 Task: Look for space in Veshnyaki, Russia from 9th July, 2023 to 15th July, 2023 for 7 adults in price range Rs.10000 to Rs.15000. Place can be entire place or shared room with 4 bedrooms having 7 beds and 4 bathrooms. Property type can be house, flat, guest house. Amenities needed are: wifi, TV, free parkinig on premises, gym, breakfast. Booking option can be shelf check-in. Required host language is English.
Action: Mouse moved to (471, 97)
Screenshot: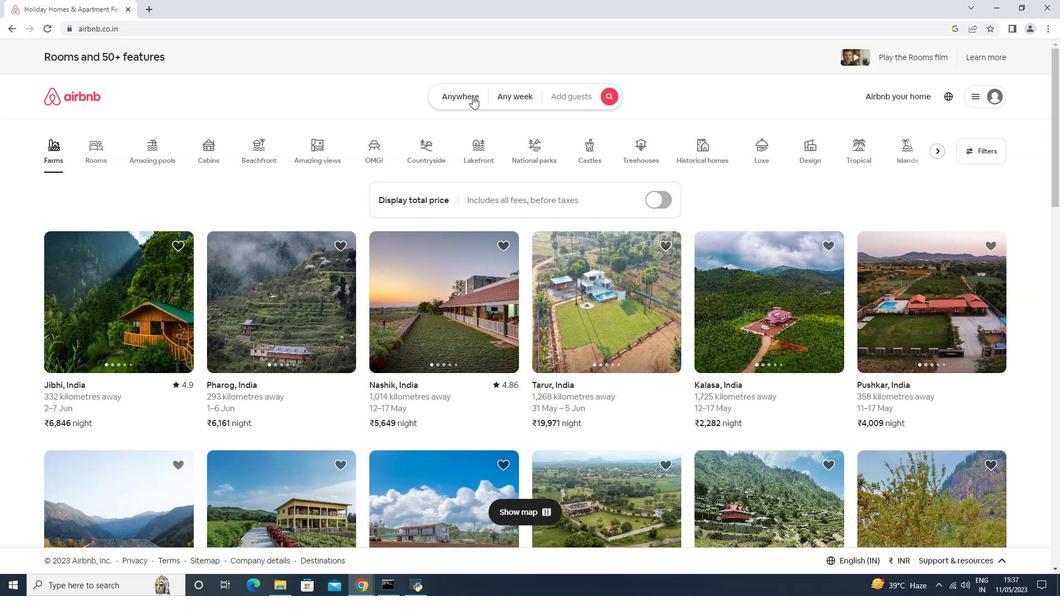 
Action: Mouse pressed left at (470, 98)
Screenshot: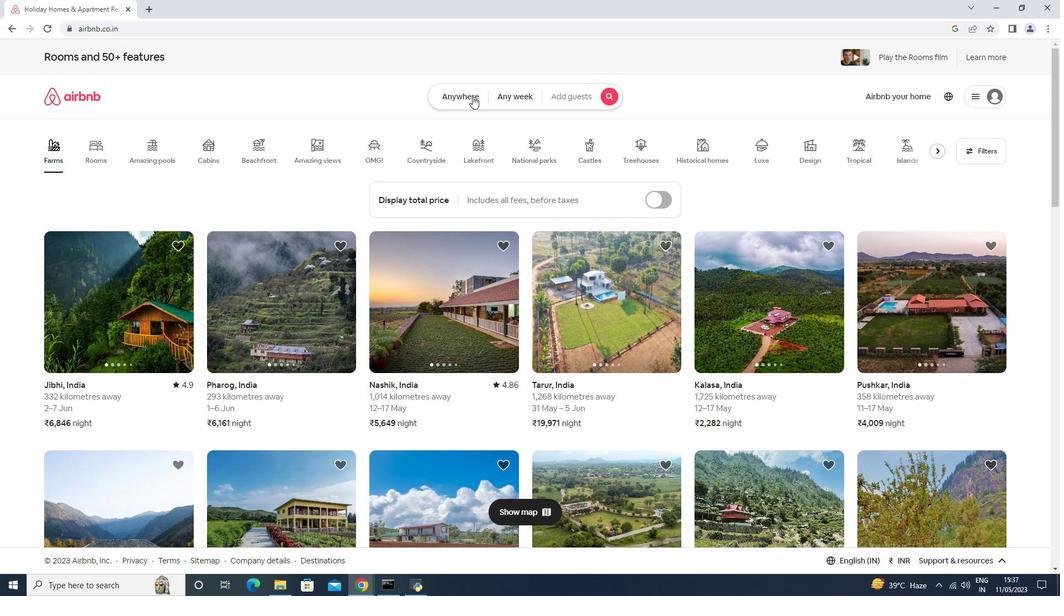 
Action: Mouse moved to (397, 137)
Screenshot: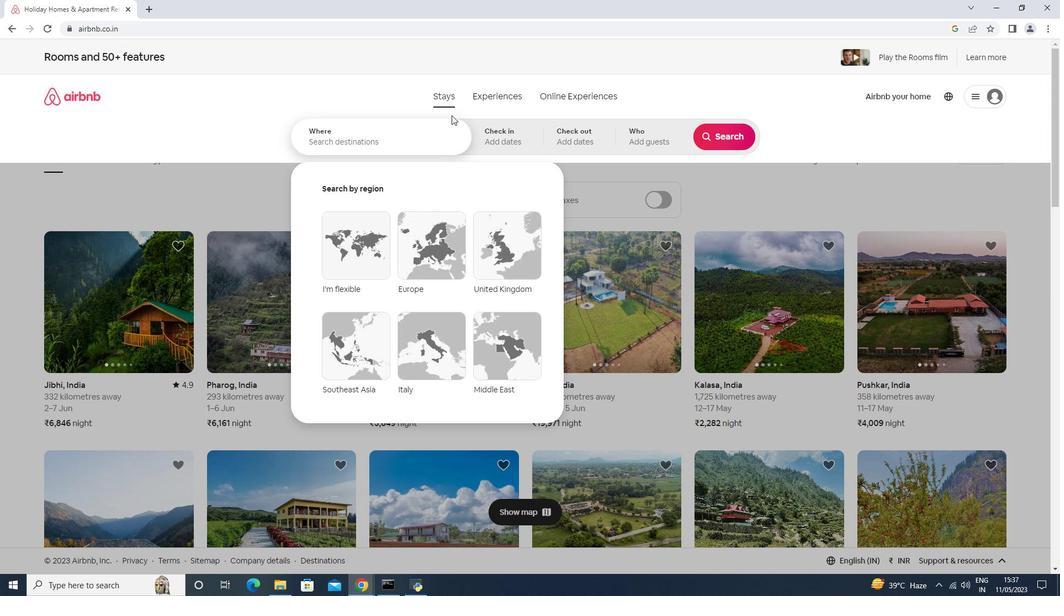 
Action: Mouse pressed left at (397, 137)
Screenshot: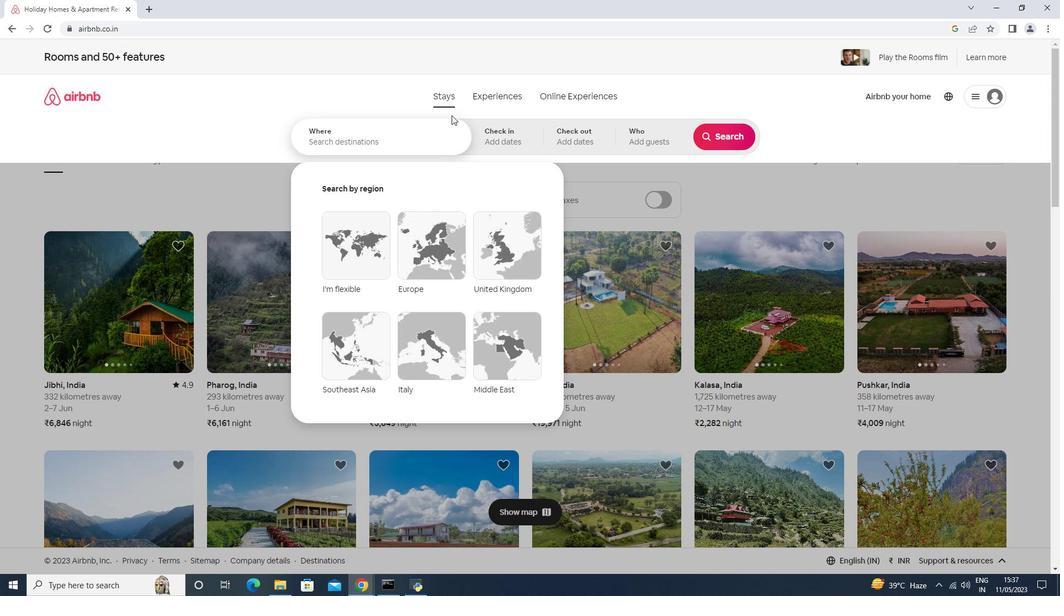 
Action: Key pressed <Key.shift><Key.shift><Key.shift><Key.shift><Key.shift><Key.shift><Key.shift><Key.shift><Key.shift><Key.shift><Key.shift><Key.shift><Key.shift>Veshnyaki,<Key.shift><Key.shift>Russia
Screenshot: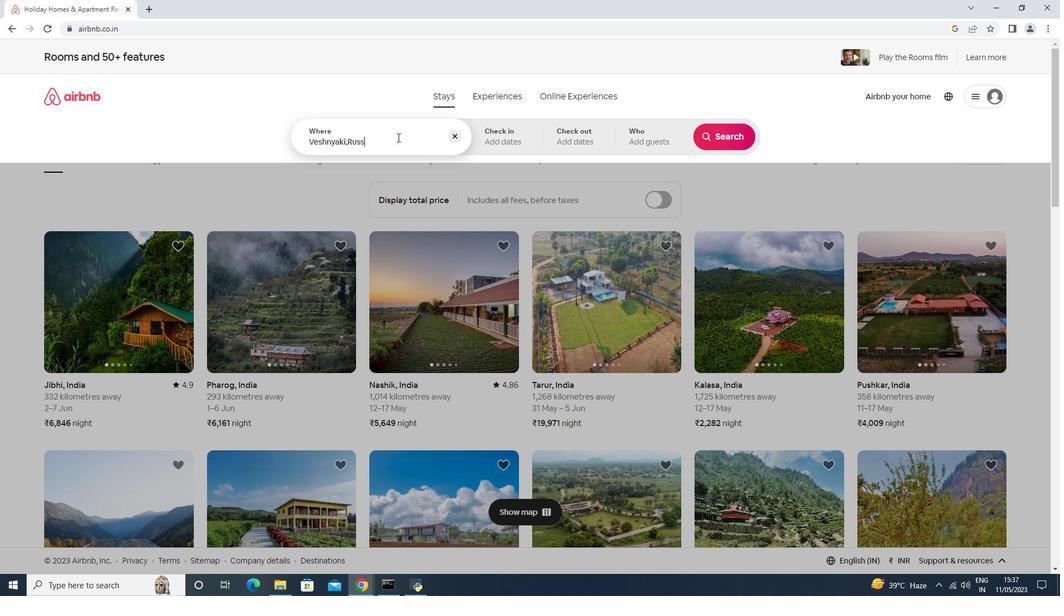 
Action: Mouse moved to (500, 138)
Screenshot: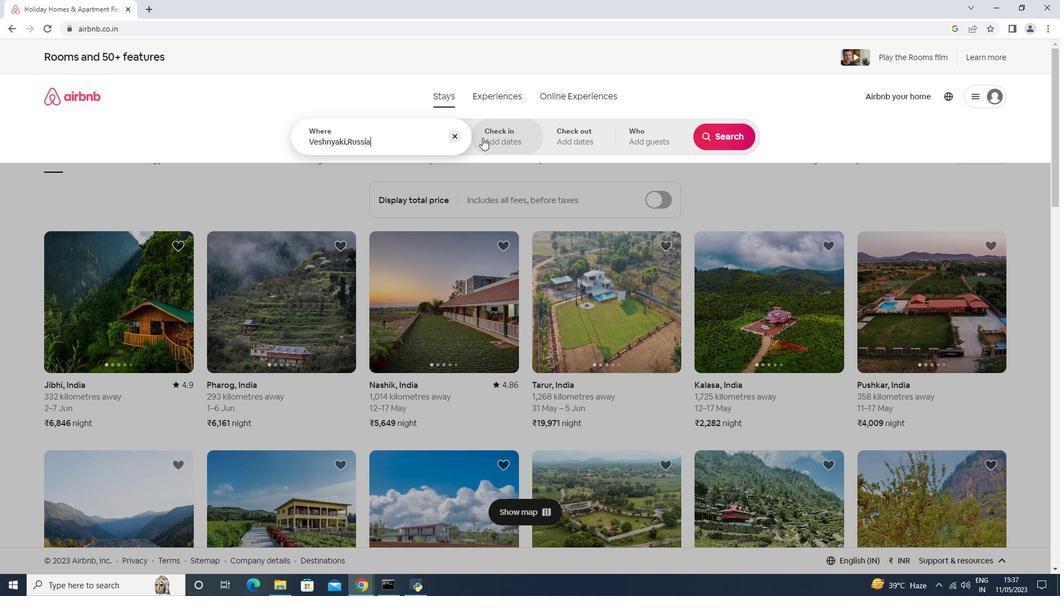 
Action: Mouse pressed left at (500, 138)
Screenshot: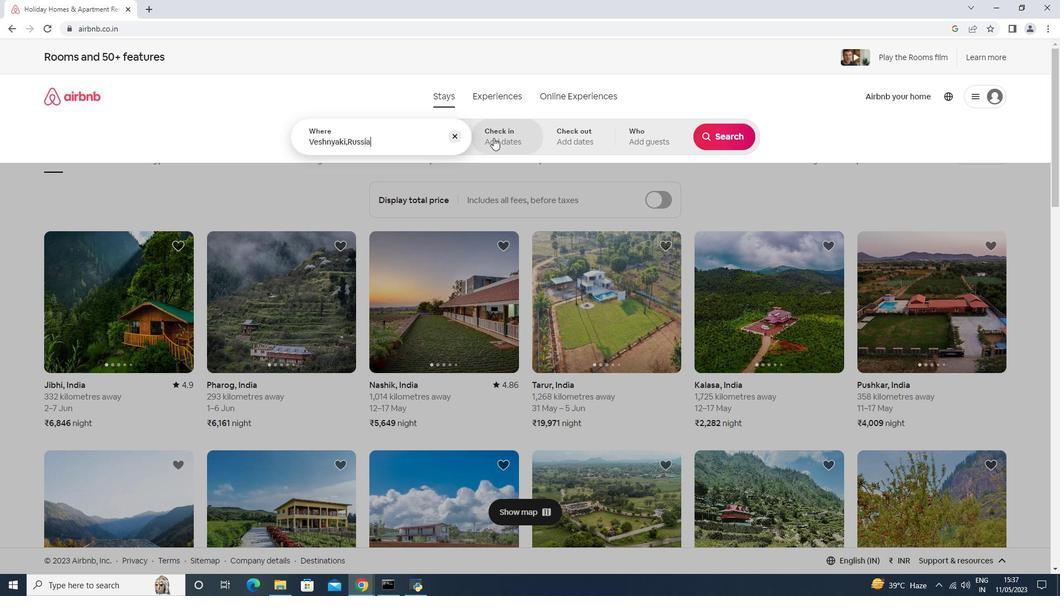 
Action: Mouse moved to (724, 224)
Screenshot: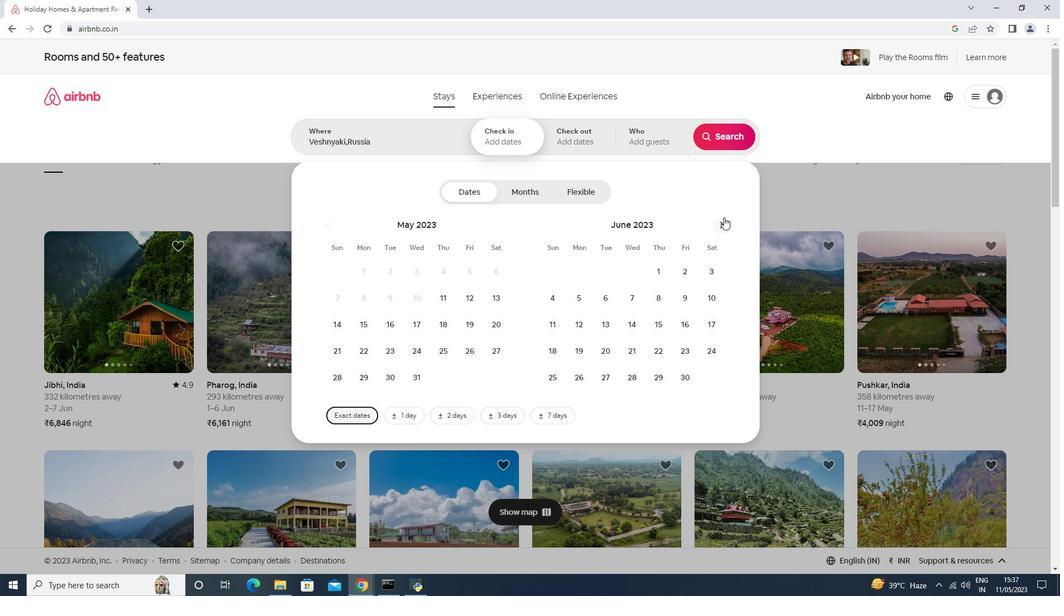 
Action: Mouse pressed left at (724, 224)
Screenshot: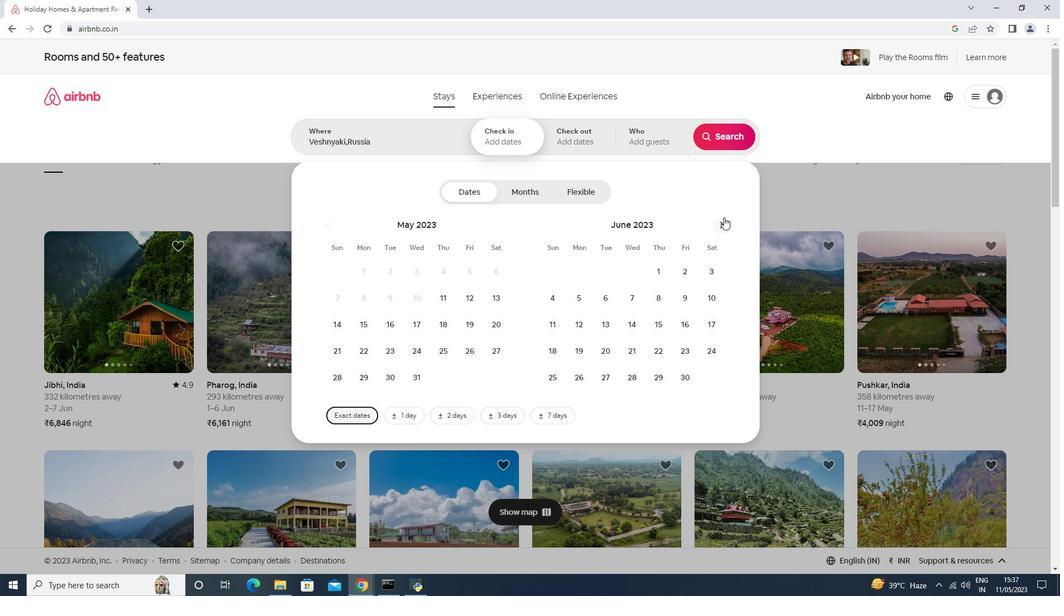 
Action: Mouse moved to (562, 327)
Screenshot: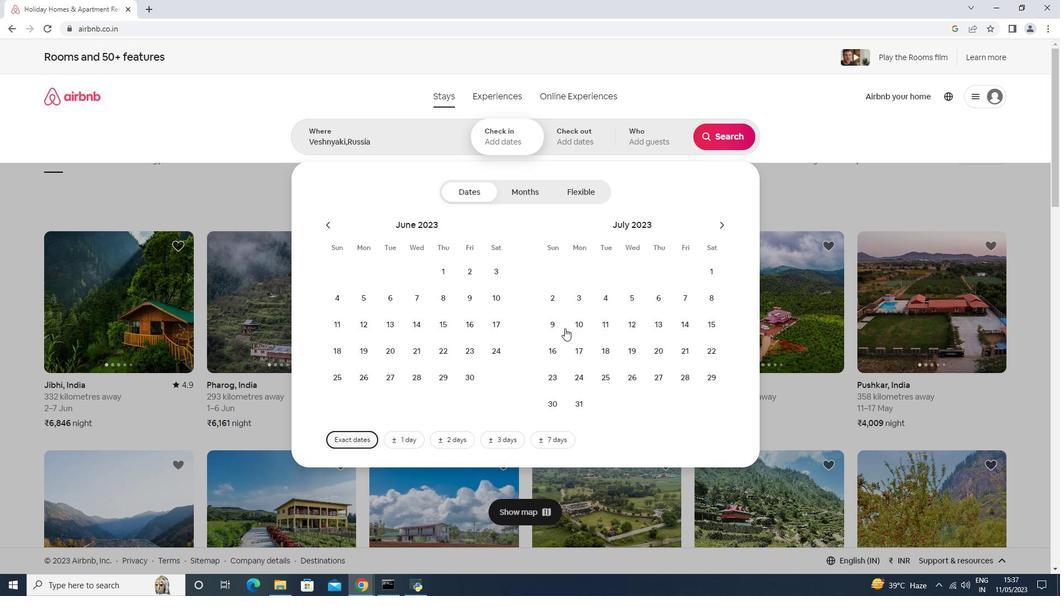 
Action: Mouse pressed left at (562, 327)
Screenshot: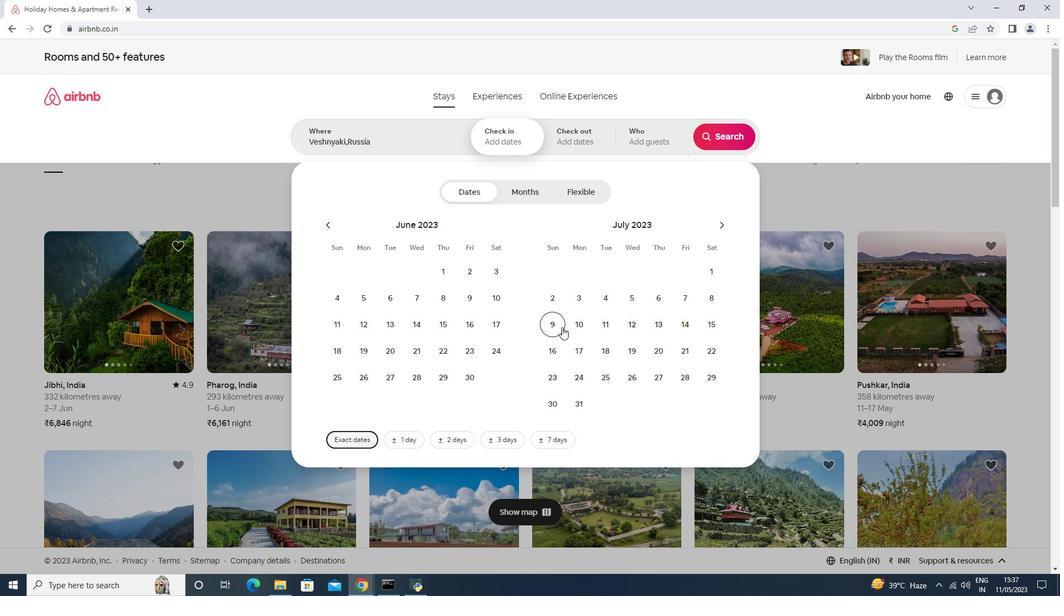 
Action: Mouse moved to (706, 330)
Screenshot: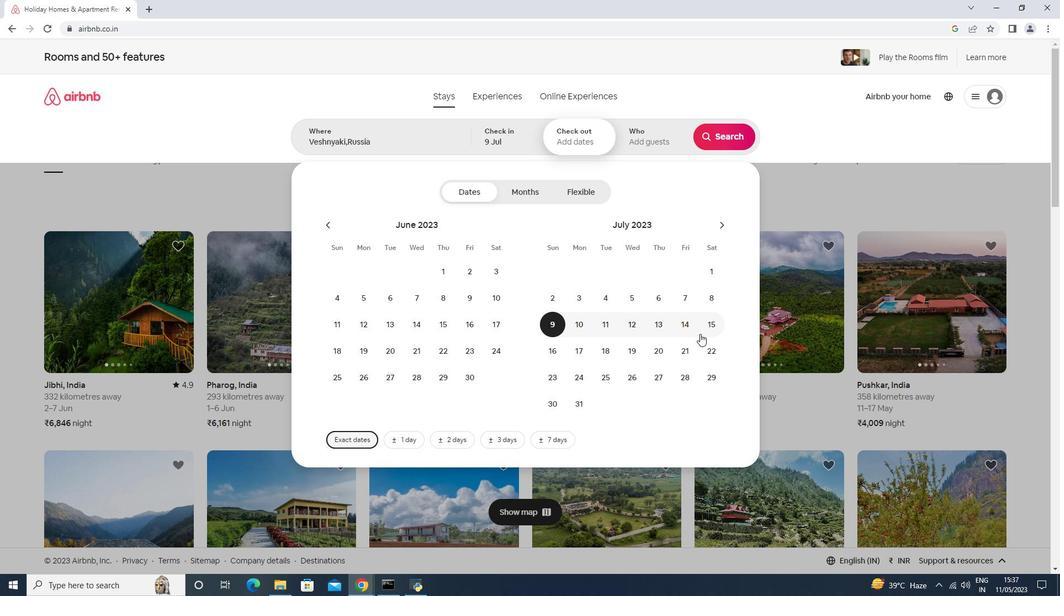 
Action: Mouse pressed left at (706, 330)
Screenshot: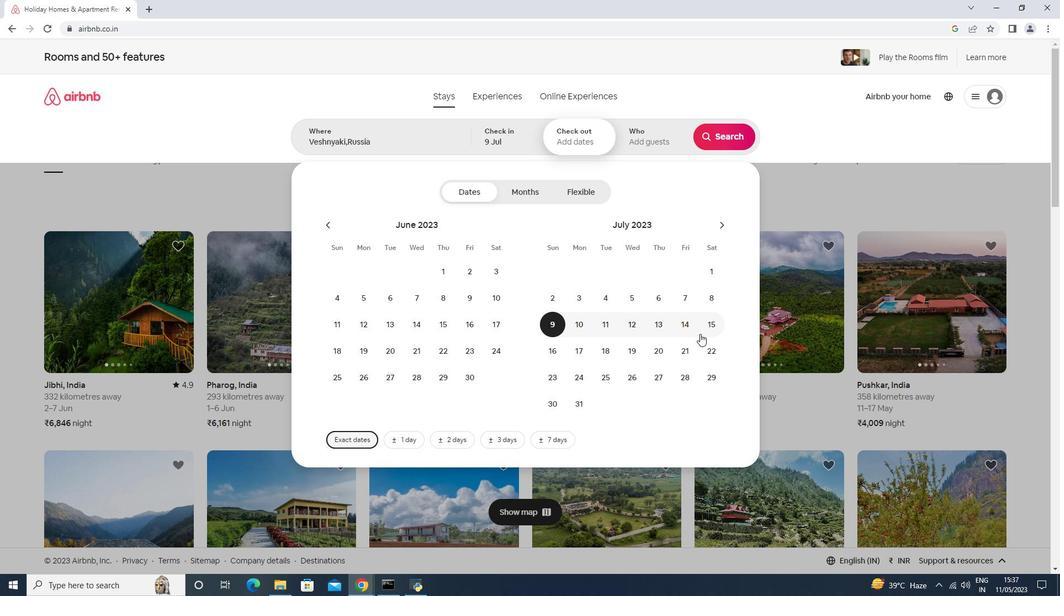 
Action: Mouse moved to (724, 127)
Screenshot: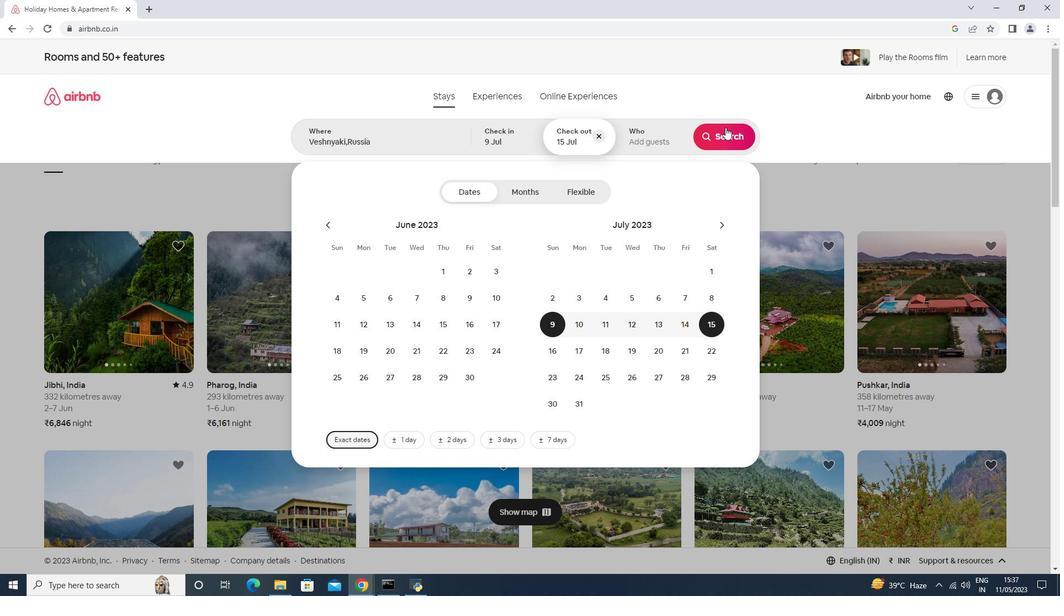
Action: Mouse pressed left at (724, 127)
Screenshot: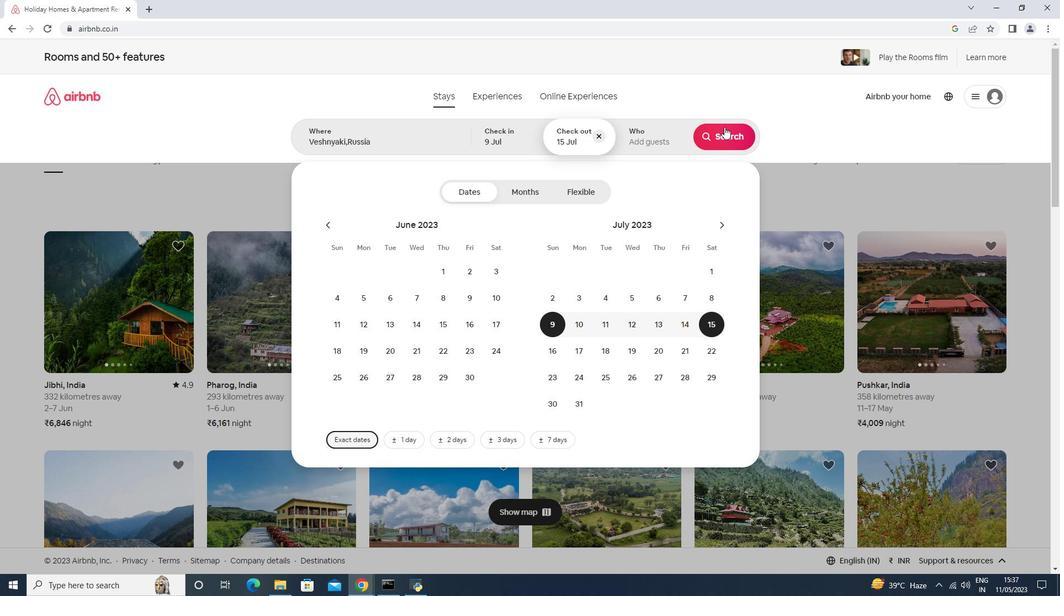 
Action: Mouse moved to (564, 61)
Screenshot: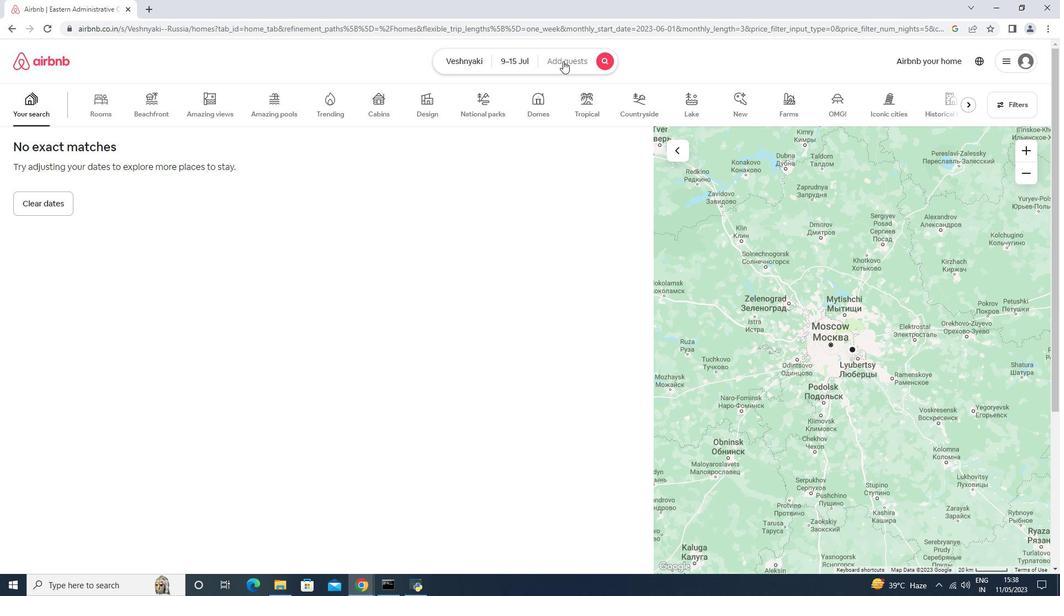 
Action: Mouse pressed left at (564, 61)
Screenshot: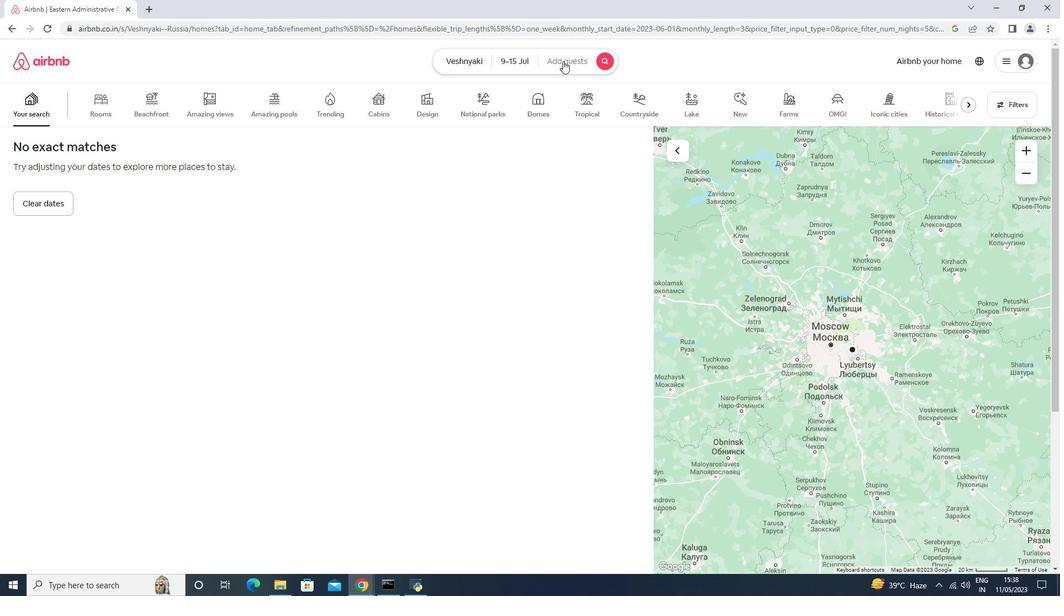 
Action: Mouse moved to (723, 159)
Screenshot: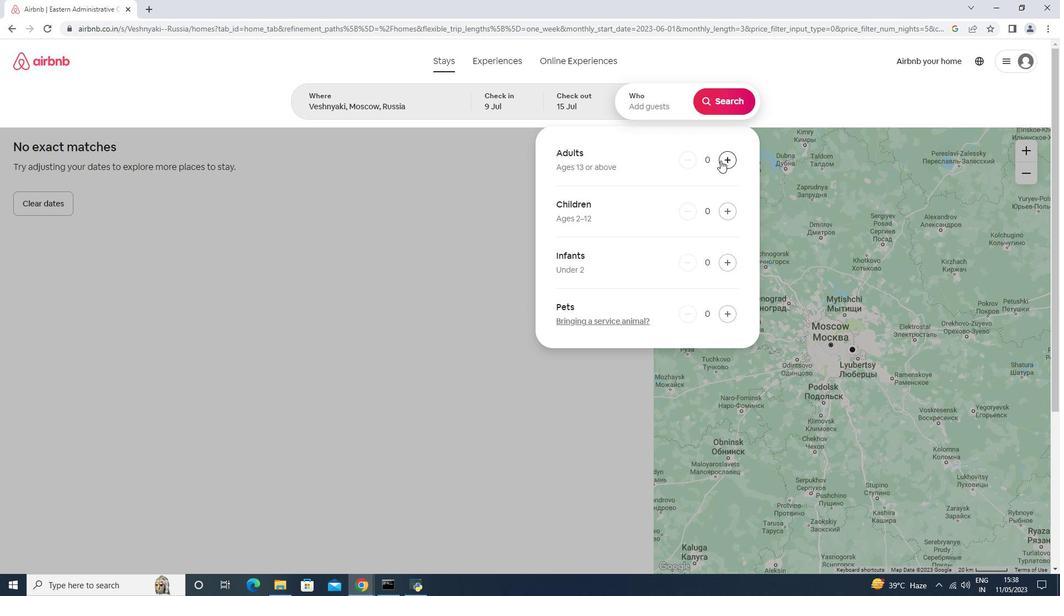 
Action: Mouse pressed left at (723, 159)
Screenshot: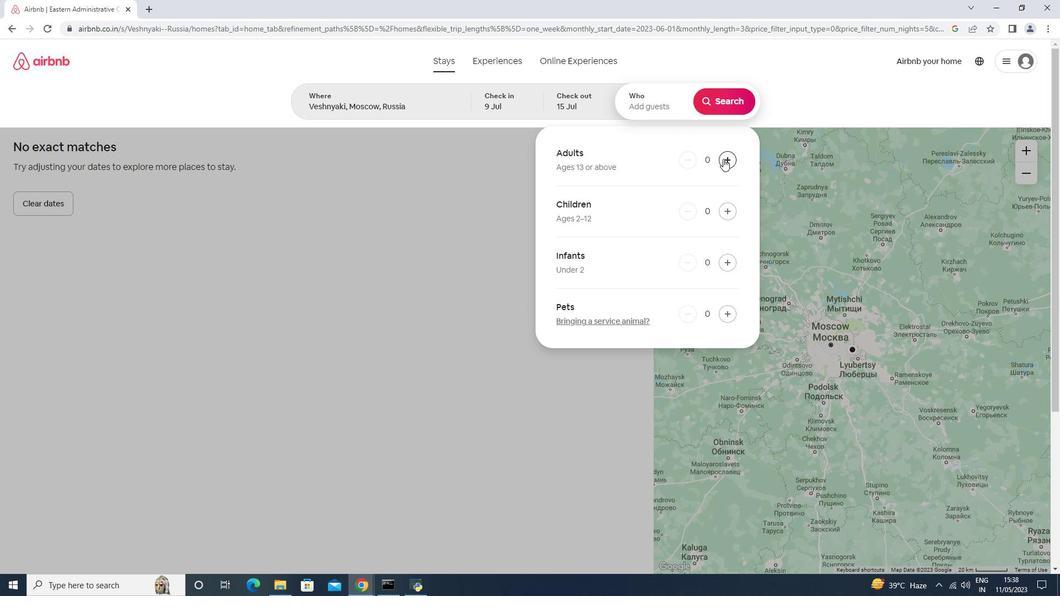 
Action: Mouse pressed left at (723, 159)
Screenshot: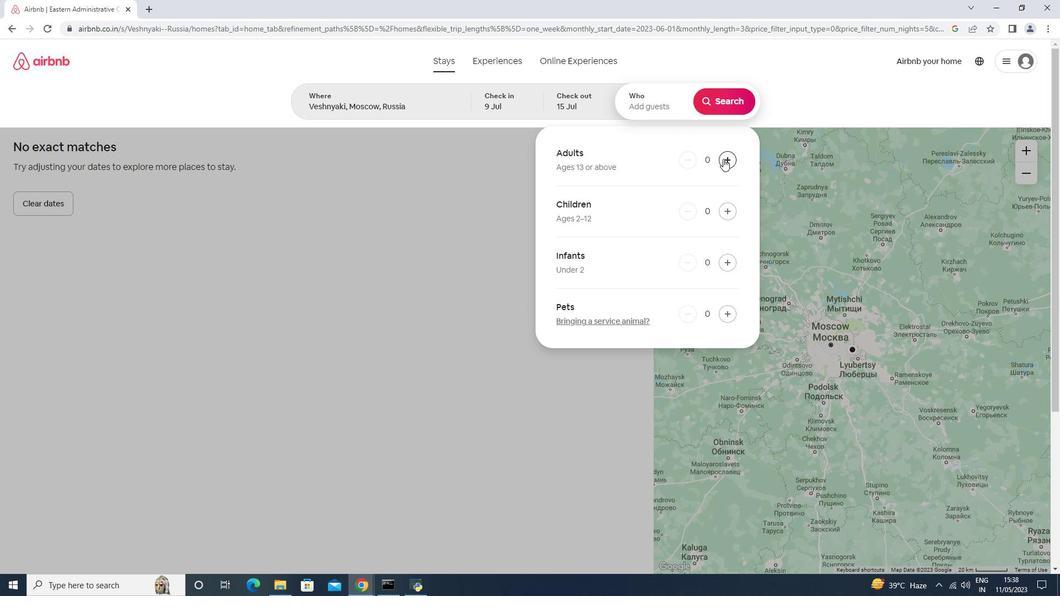
Action: Mouse pressed left at (723, 159)
Screenshot: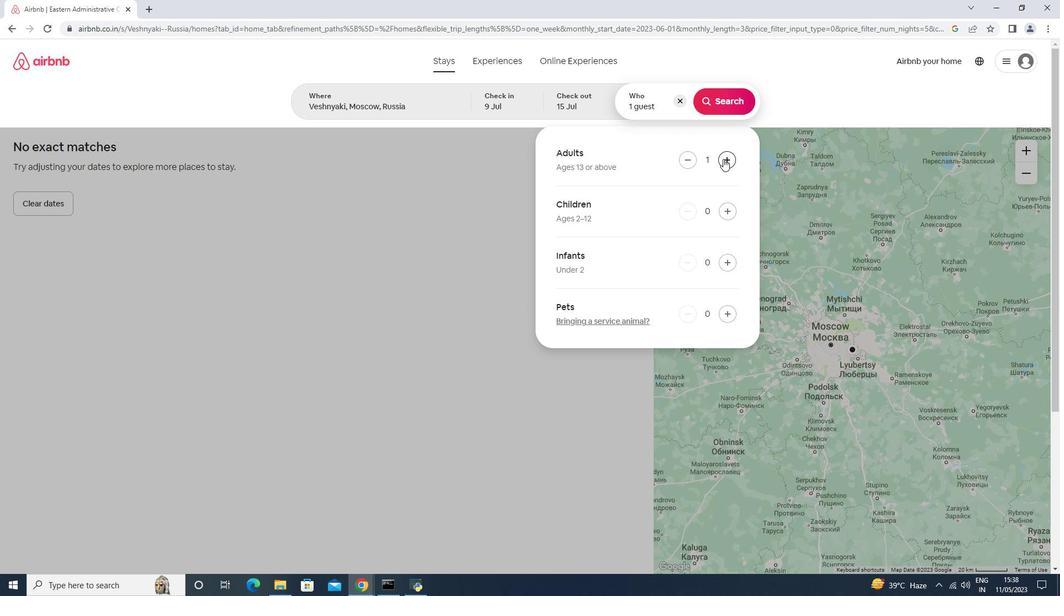 
Action: Mouse pressed left at (723, 159)
Screenshot: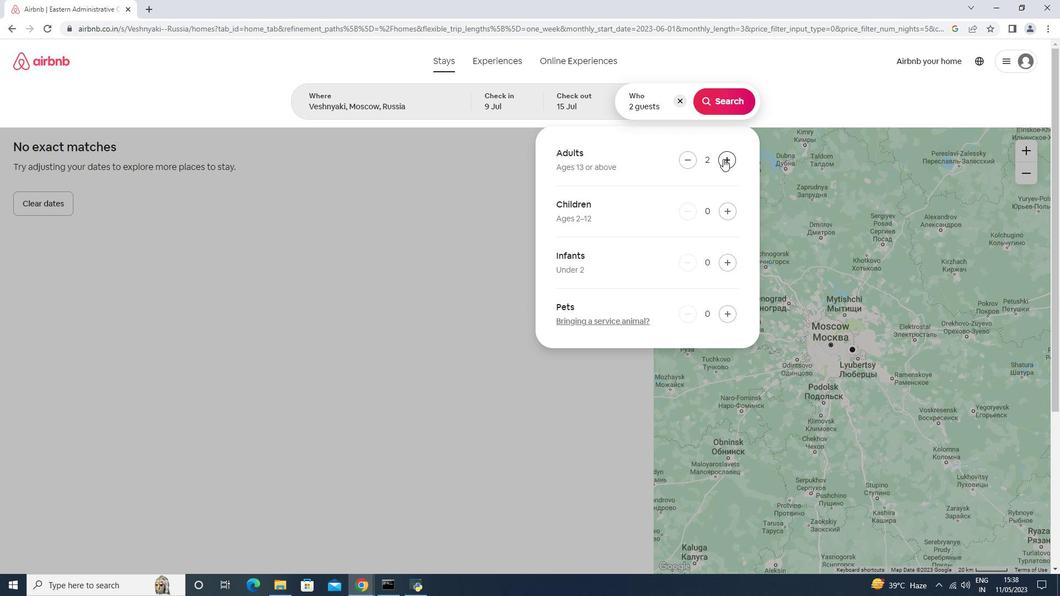 
Action: Mouse pressed left at (723, 159)
Screenshot: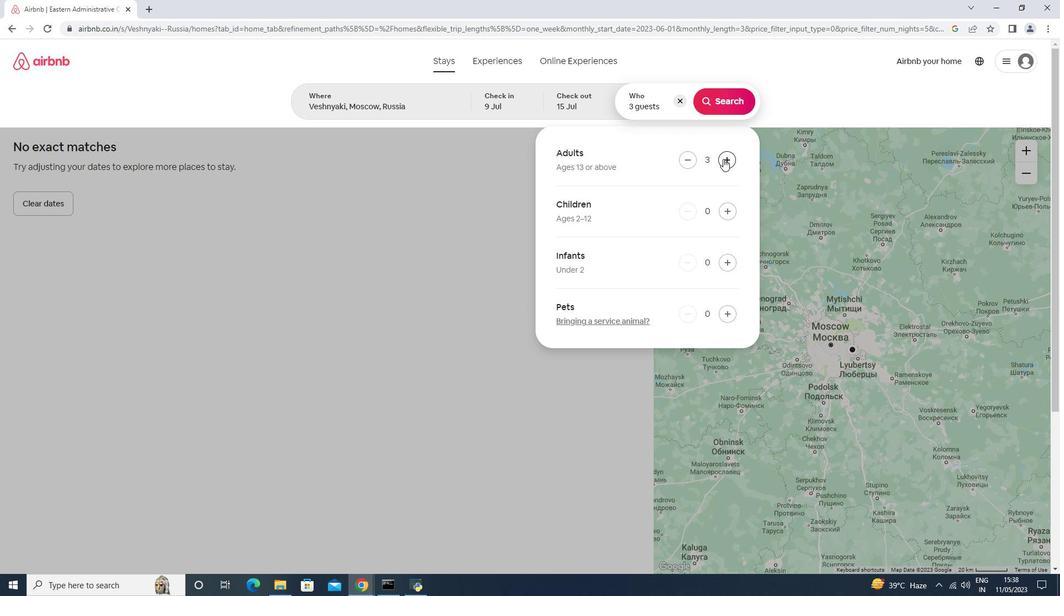 
Action: Mouse pressed left at (723, 159)
Screenshot: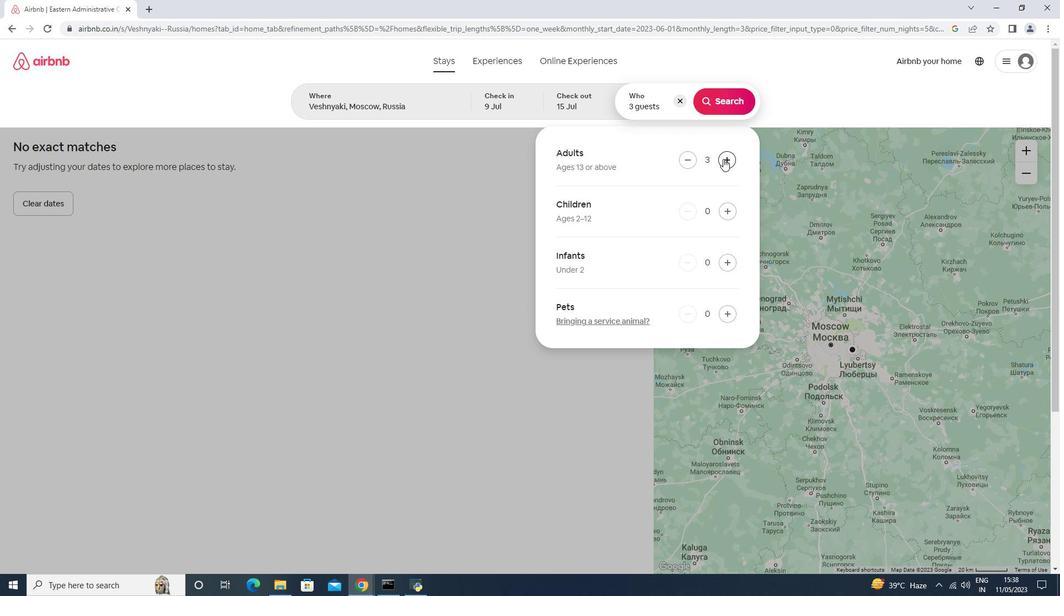 
Action: Mouse pressed left at (723, 159)
Screenshot: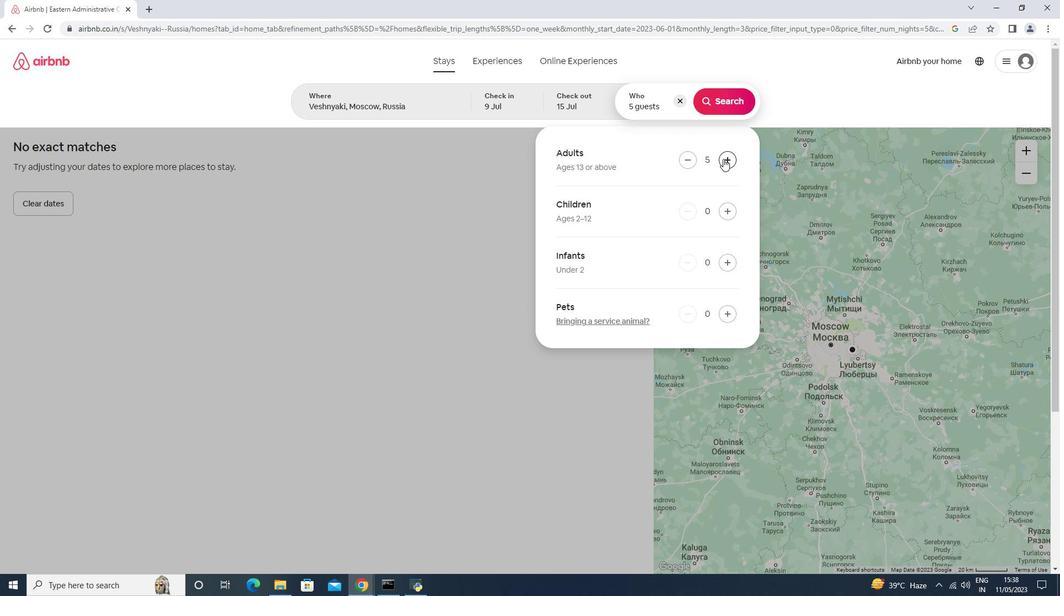 
Action: Mouse moved to (729, 104)
Screenshot: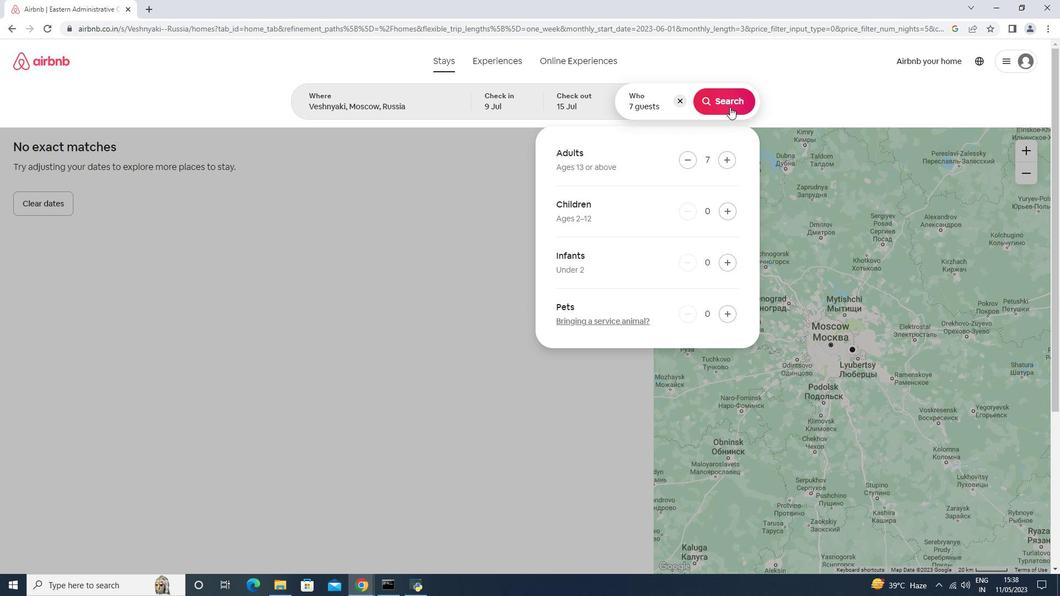 
Action: Mouse pressed left at (729, 104)
Screenshot: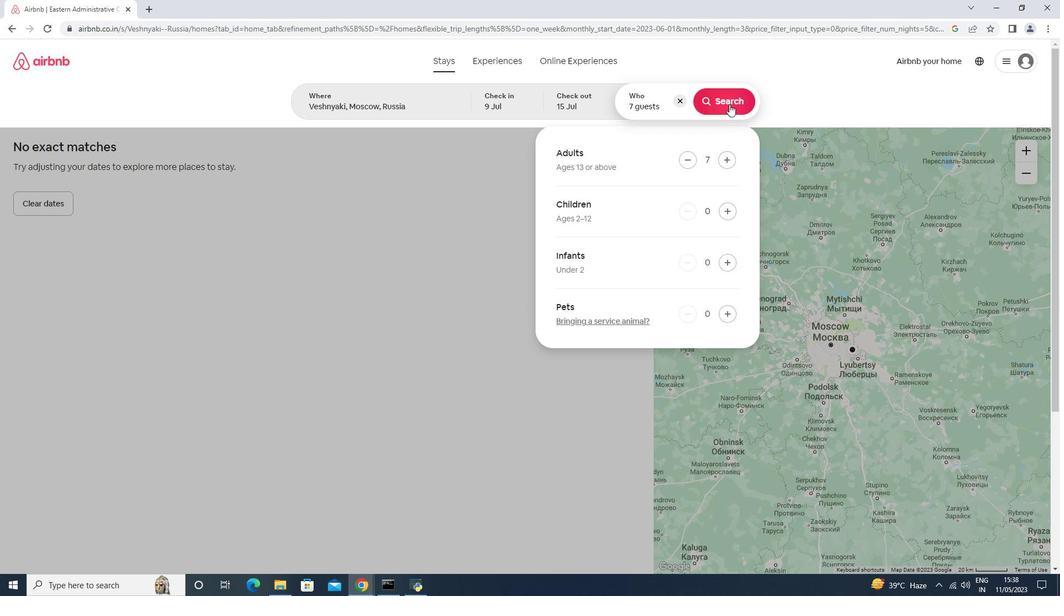 
Action: Mouse moved to (1002, 103)
Screenshot: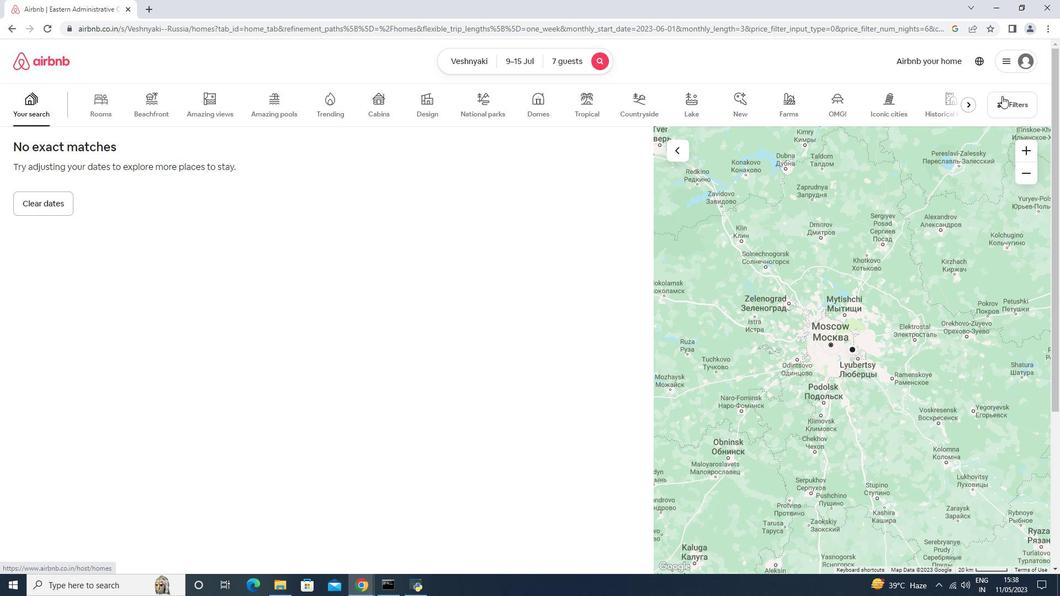 
Action: Mouse pressed left at (1002, 103)
Screenshot: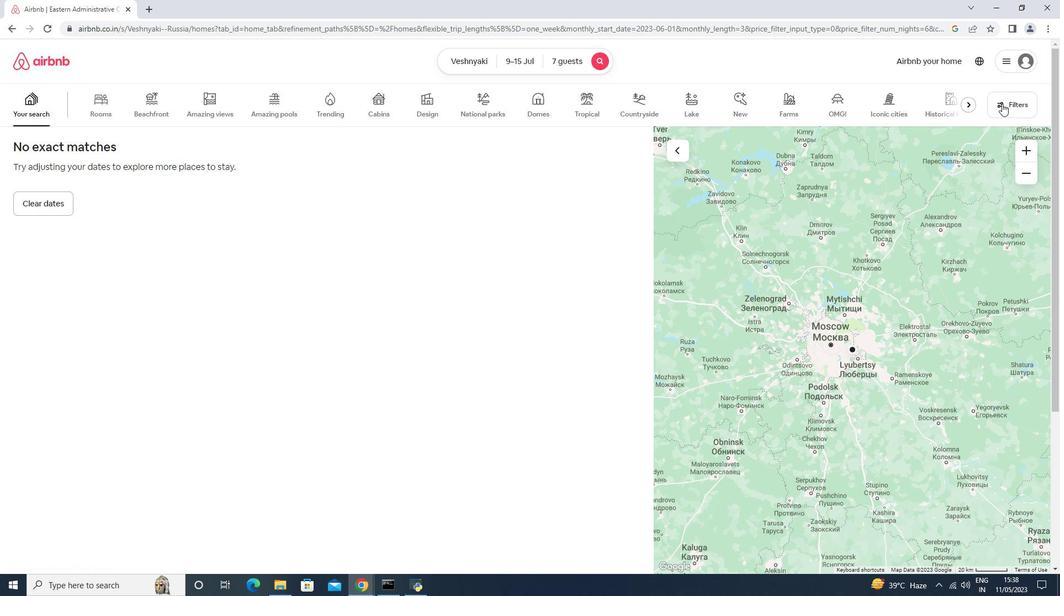 
Action: Mouse moved to (487, 376)
Screenshot: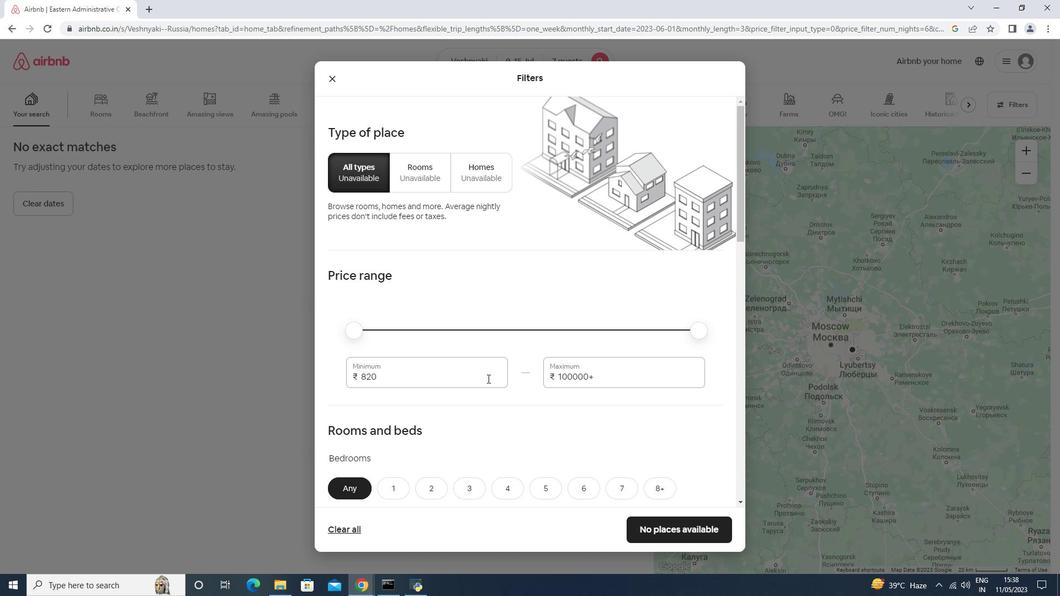 
Action: Mouse pressed left at (487, 376)
Screenshot: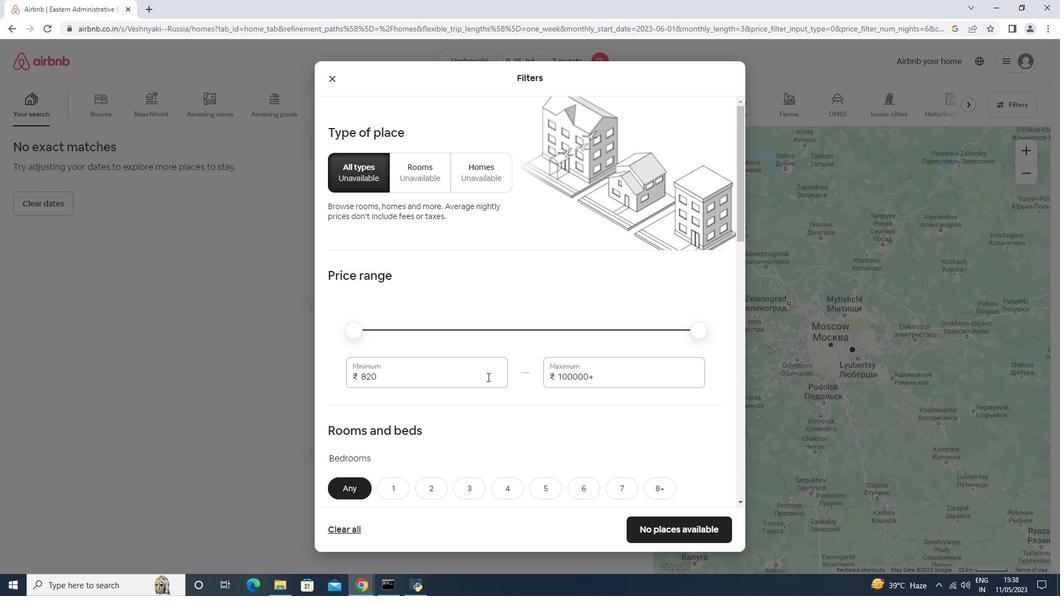 
Action: Mouse moved to (487, 371)
Screenshot: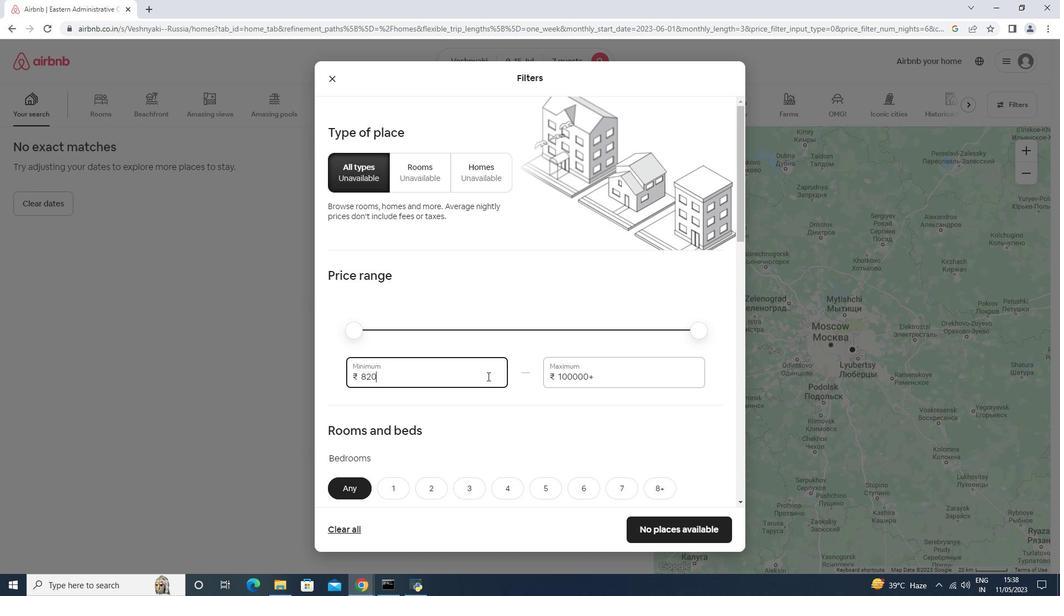 
Action: Key pressed <Key.backspace><Key.backspace><Key.backspace><Key.backspace><Key.backspace><Key.backspace><Key.backspace><Key.backspace><Key.backspace><Key.backspace><Key.backspace><Key.backspace>
Screenshot: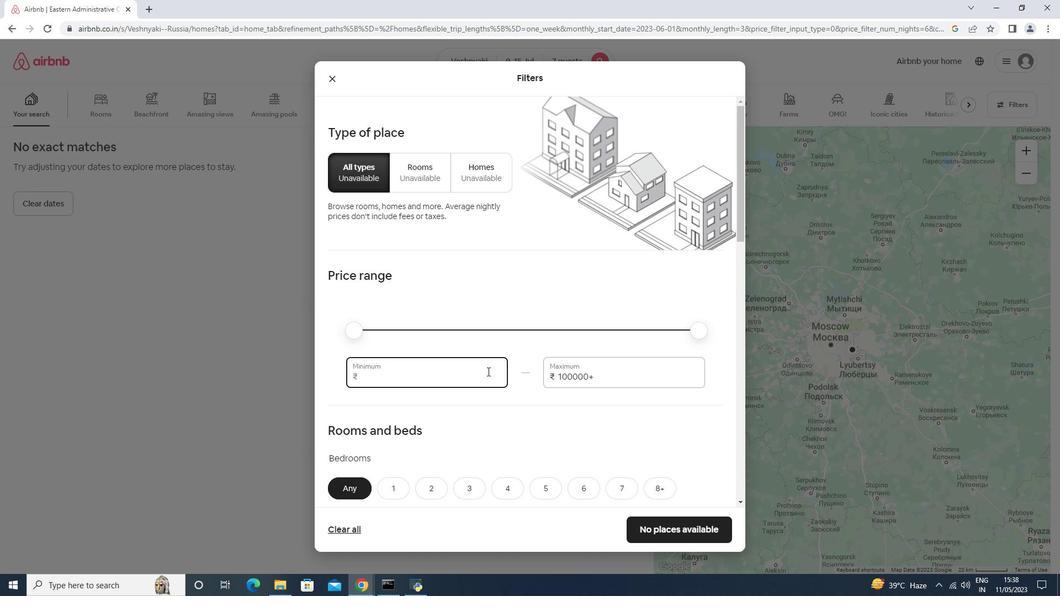 
Action: Mouse moved to (487, 371)
Screenshot: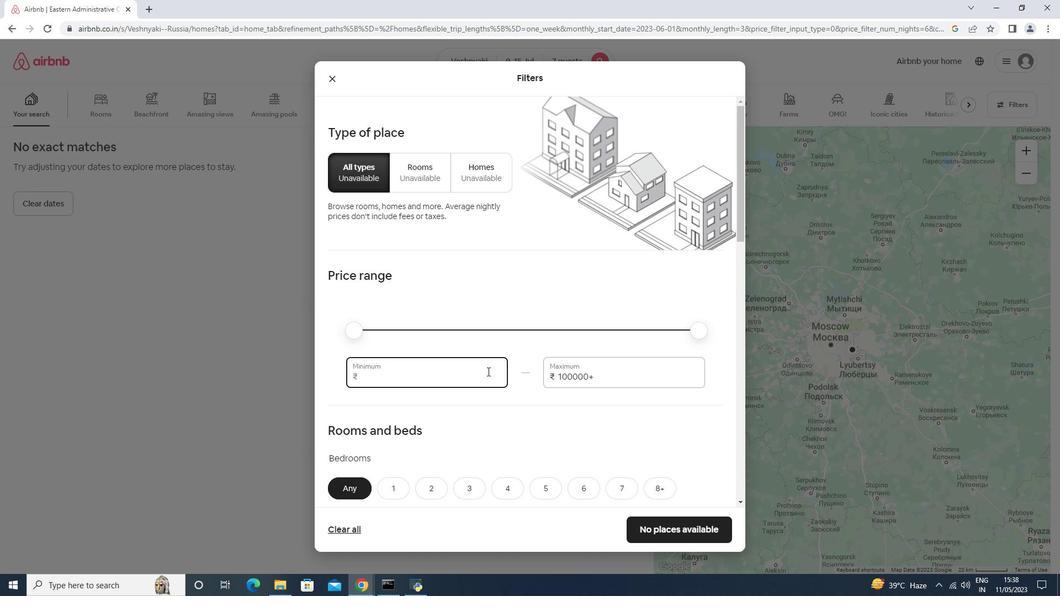 
Action: Key pressed 100<Key.backspace><Key.tab>15000
Screenshot: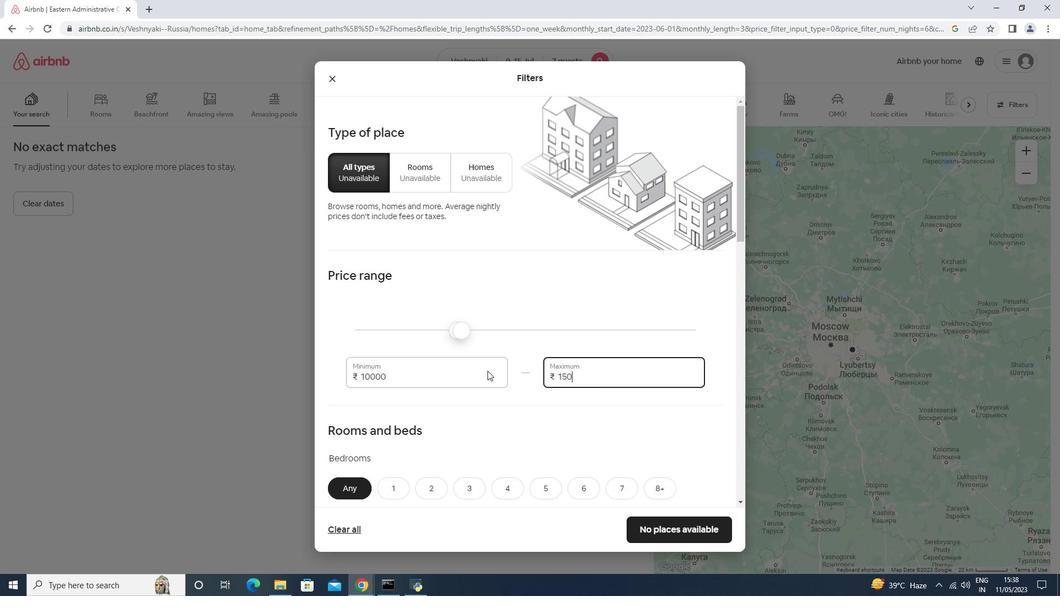 
Action: Mouse moved to (485, 373)
Screenshot: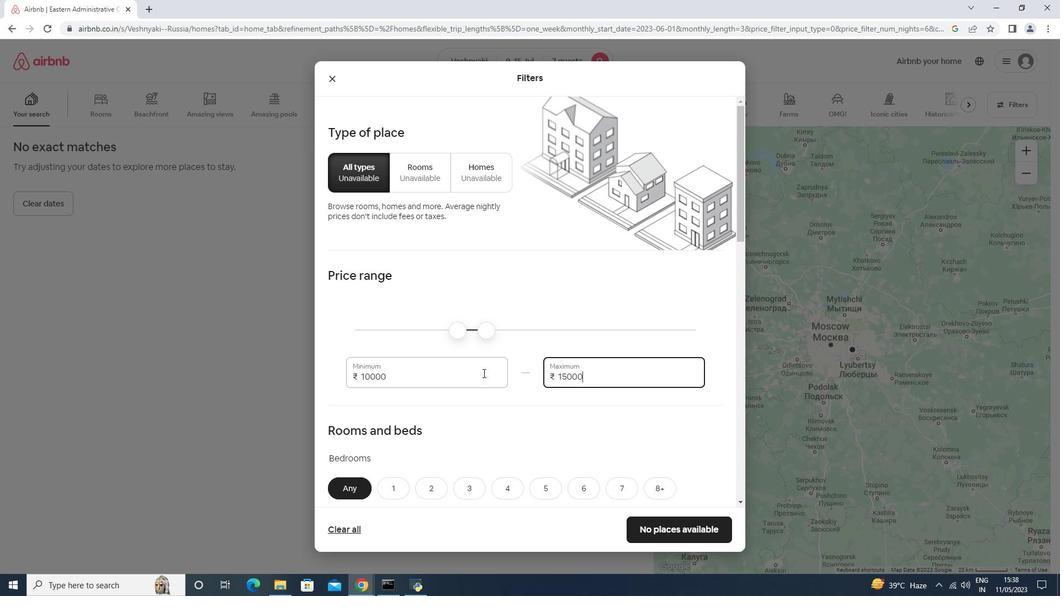 
Action: Mouse scrolled (485, 372) with delta (0, 0)
Screenshot: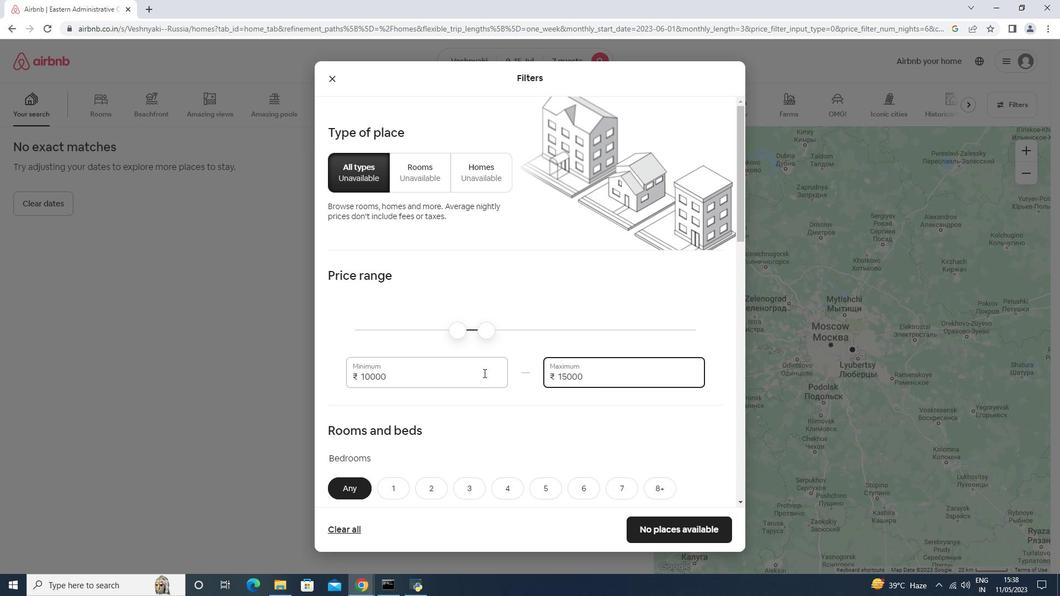 
Action: Mouse moved to (485, 373)
Screenshot: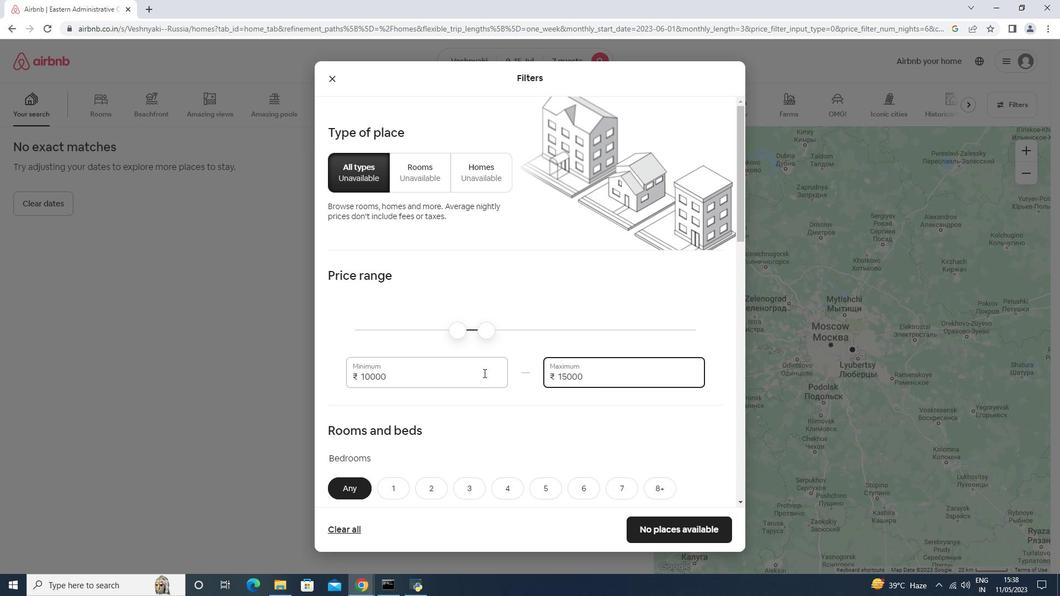 
Action: Mouse scrolled (485, 372) with delta (0, 0)
Screenshot: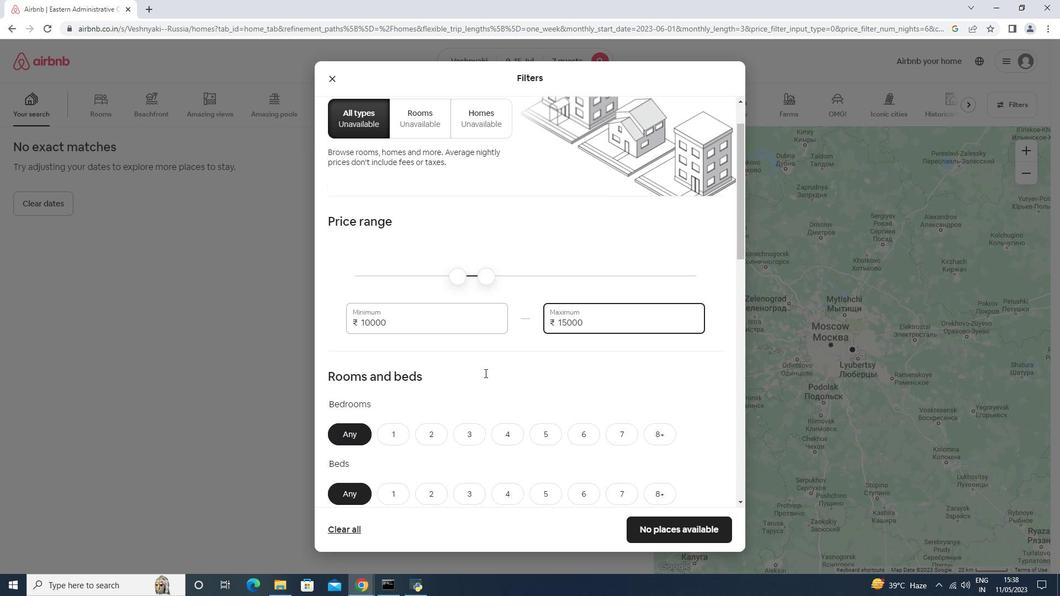 
Action: Mouse scrolled (485, 372) with delta (0, 0)
Screenshot: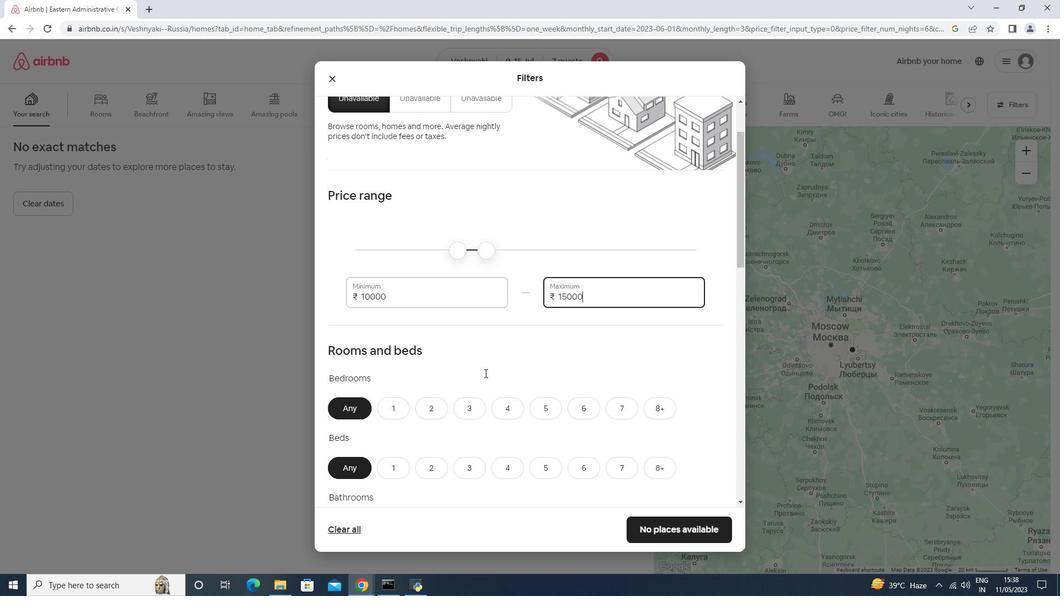 
Action: Mouse moved to (508, 329)
Screenshot: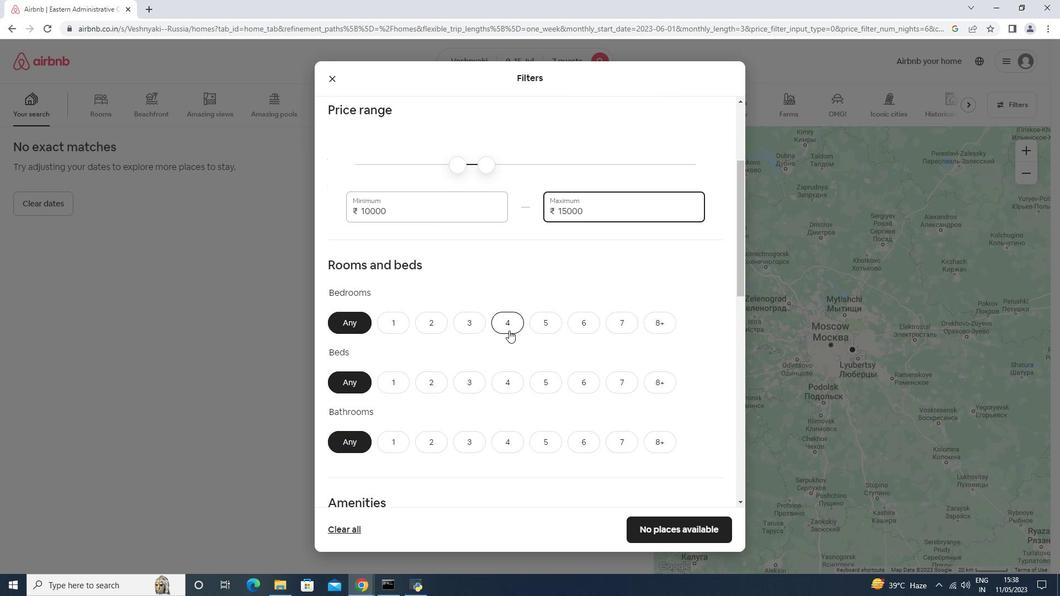 
Action: Mouse pressed left at (508, 329)
Screenshot: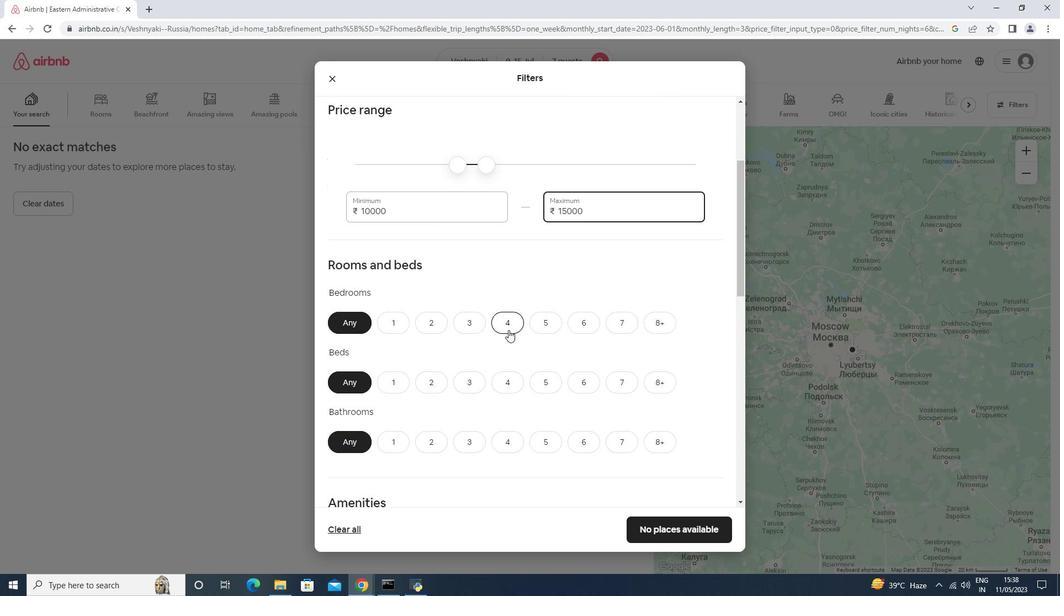 
Action: Mouse moved to (632, 384)
Screenshot: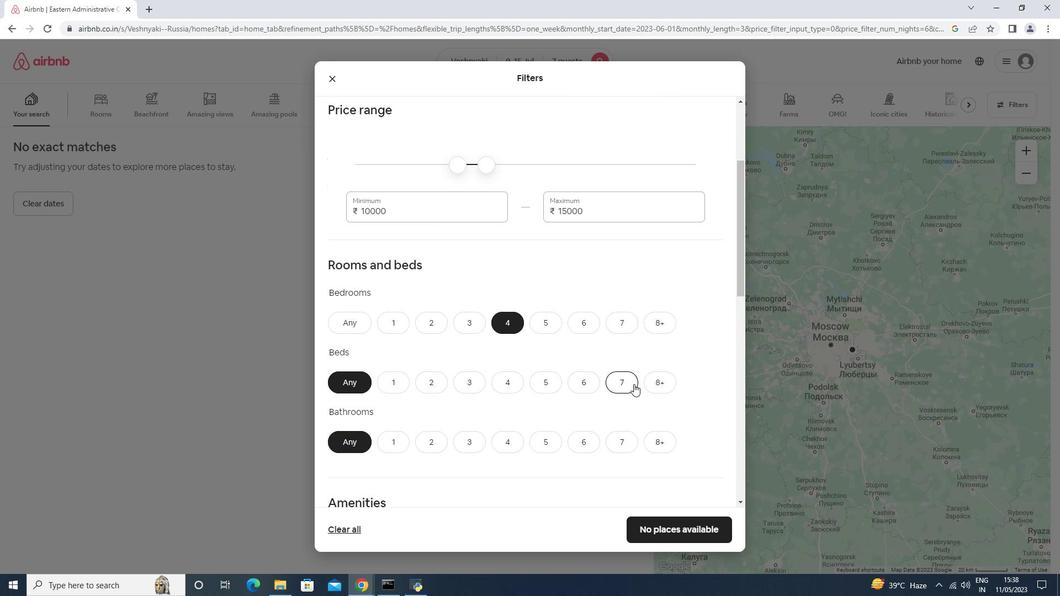 
Action: Mouse pressed left at (633, 384)
Screenshot: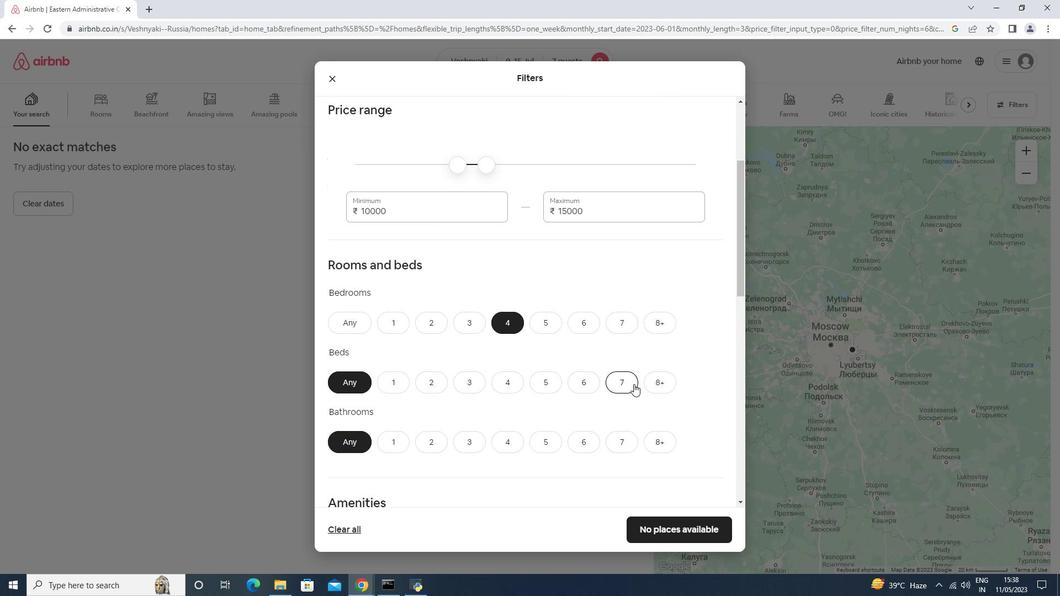 
Action: Mouse moved to (523, 444)
Screenshot: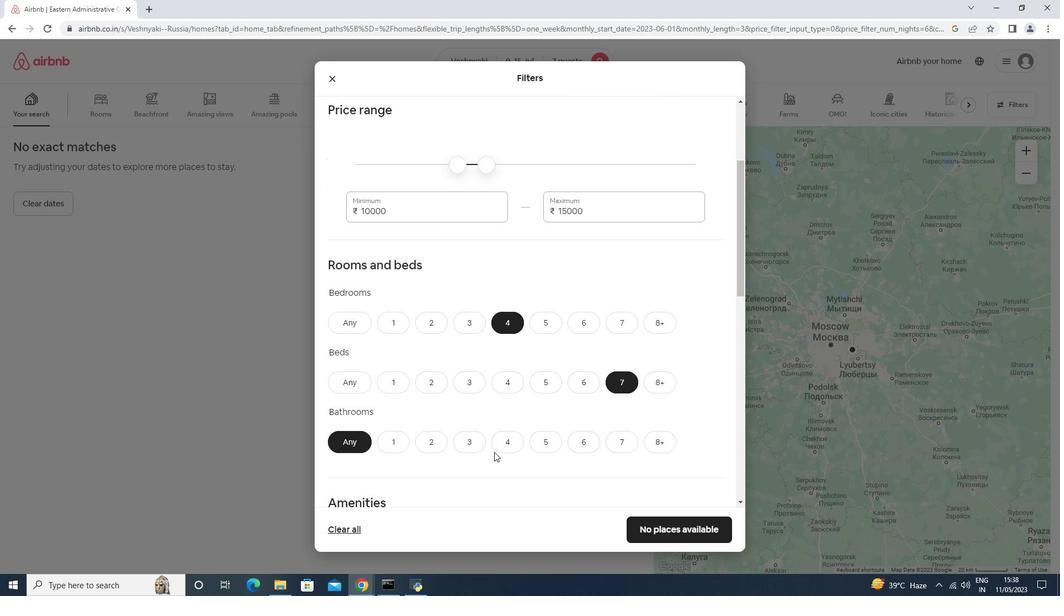 
Action: Mouse pressed left at (523, 444)
Screenshot: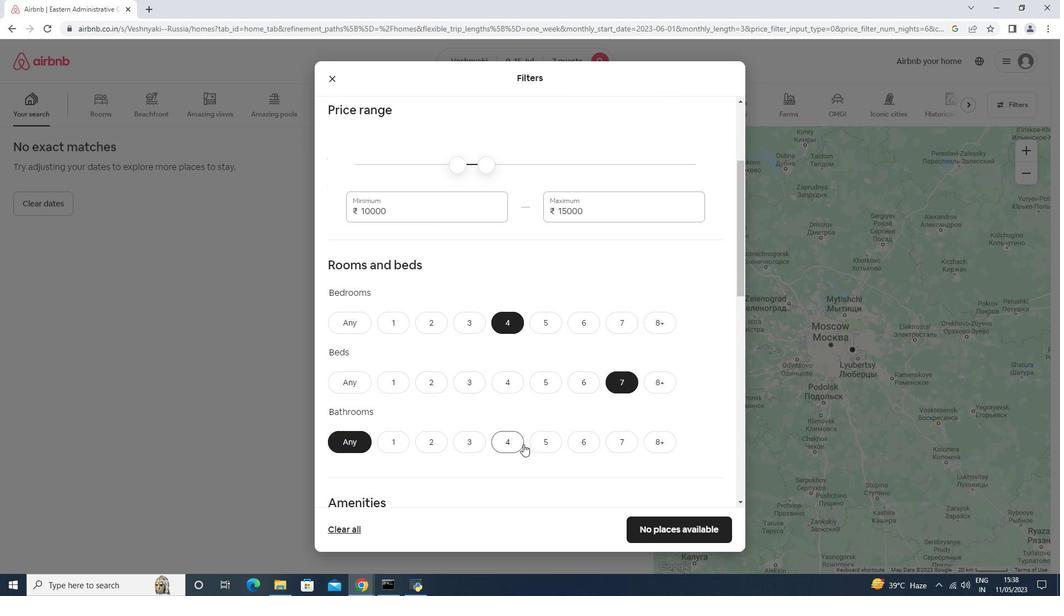 
Action: Mouse moved to (469, 392)
Screenshot: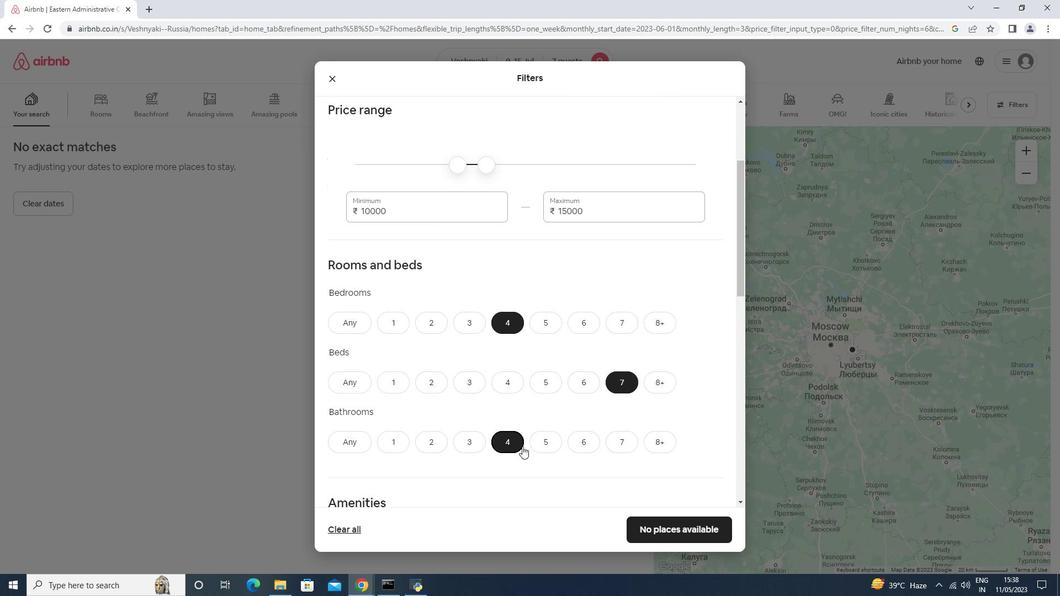 
Action: Mouse scrolled (469, 391) with delta (0, 0)
Screenshot: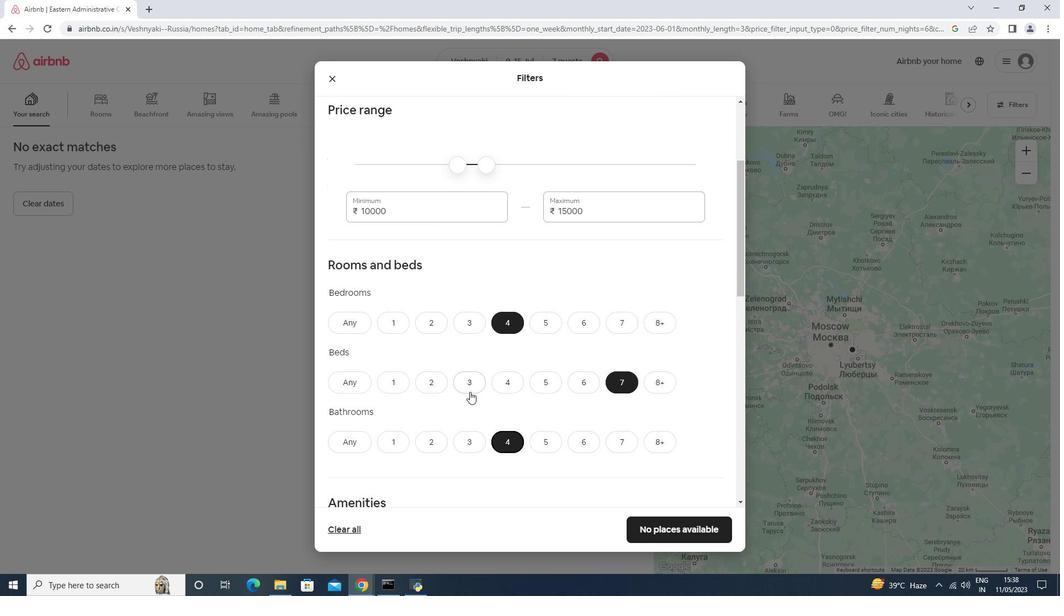 
Action: Mouse scrolled (469, 391) with delta (0, 0)
Screenshot: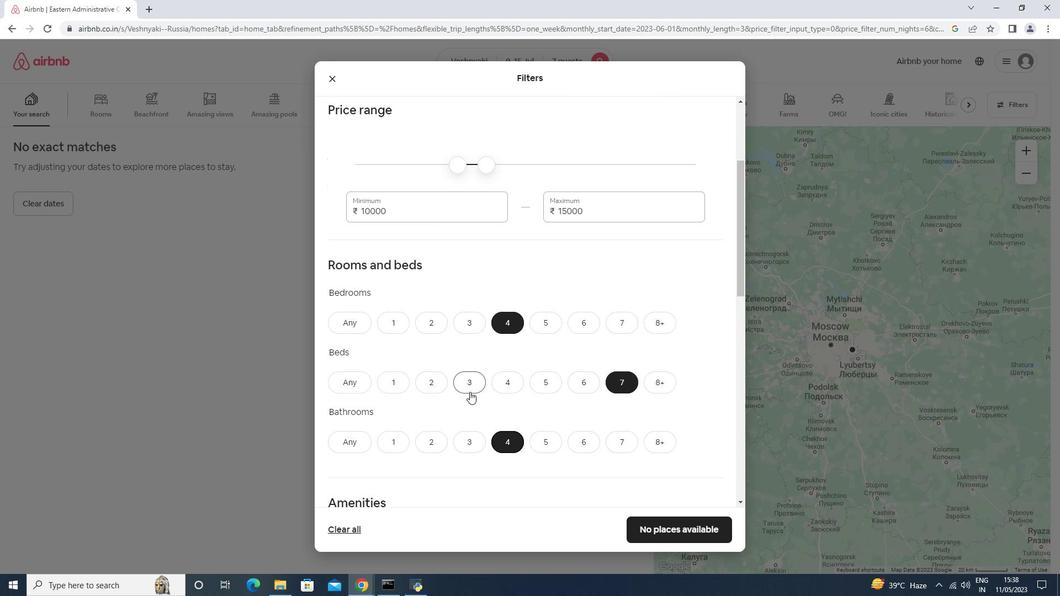 
Action: Mouse scrolled (469, 391) with delta (0, 0)
Screenshot: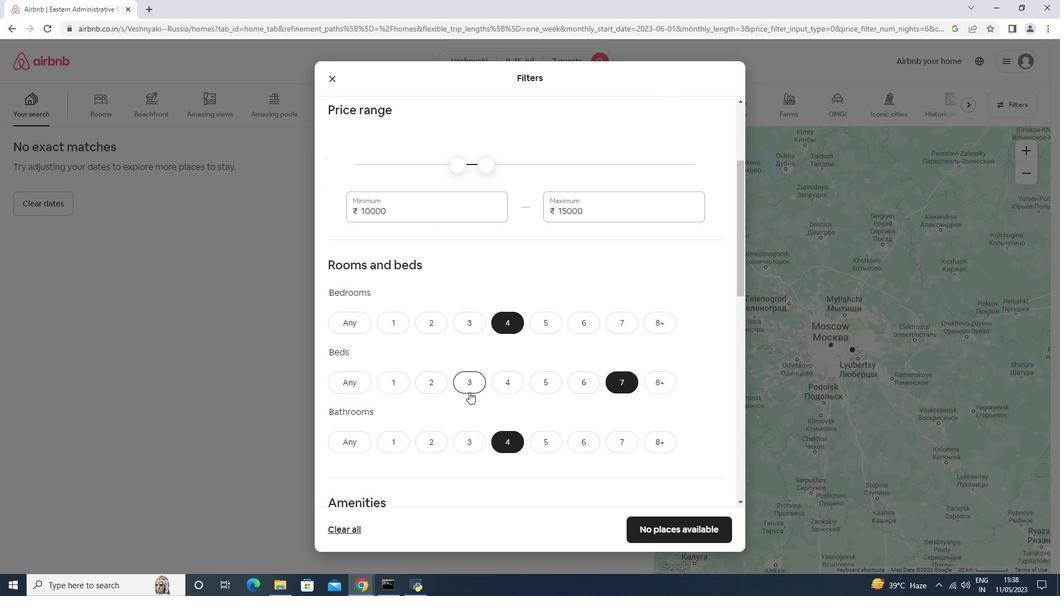 
Action: Mouse scrolled (469, 391) with delta (0, 0)
Screenshot: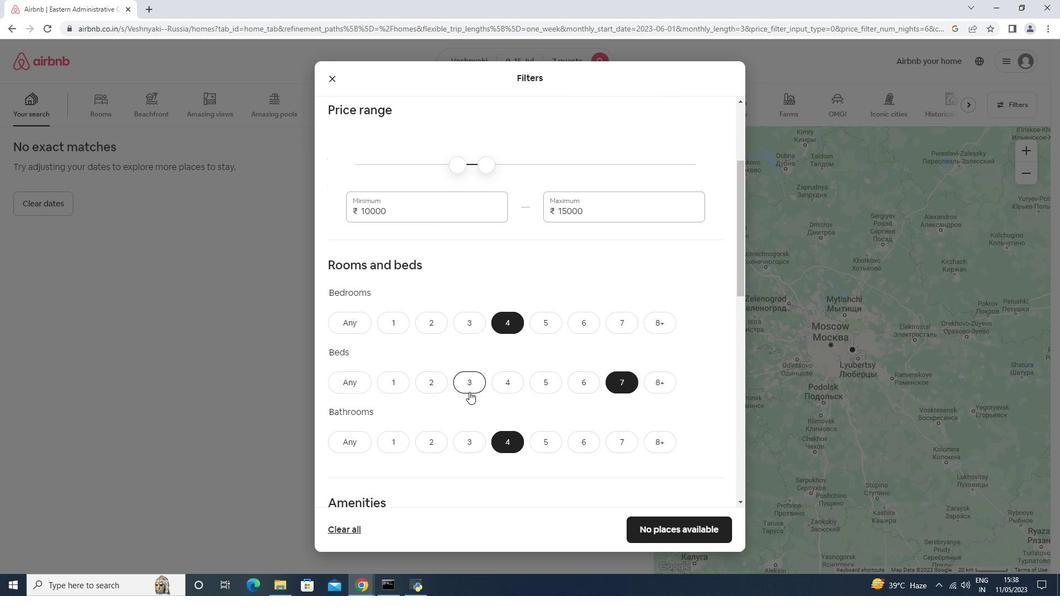 
Action: Mouse moved to (362, 332)
Screenshot: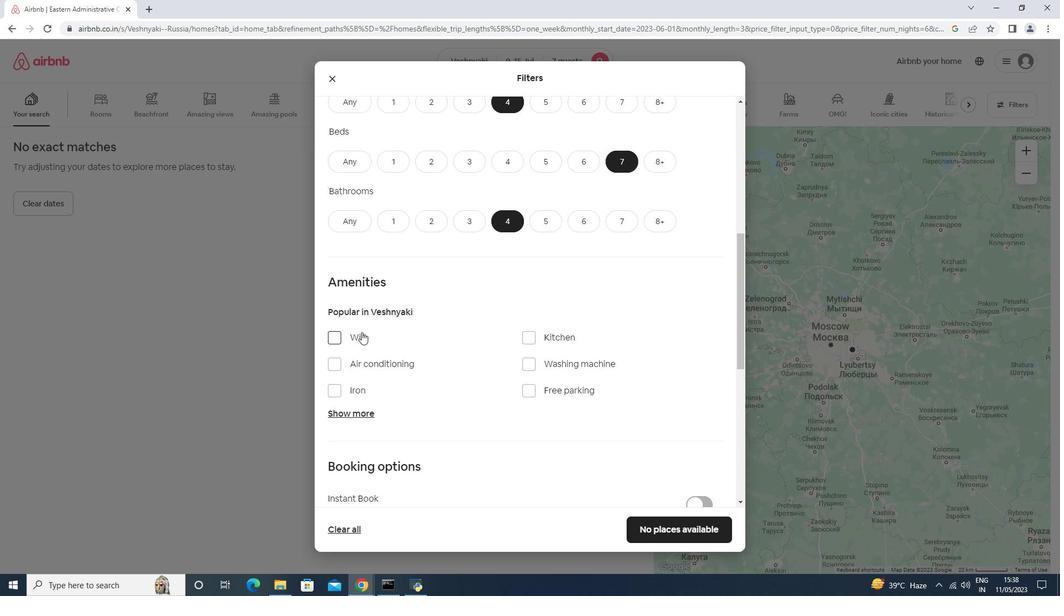 
Action: Mouse pressed left at (362, 332)
Screenshot: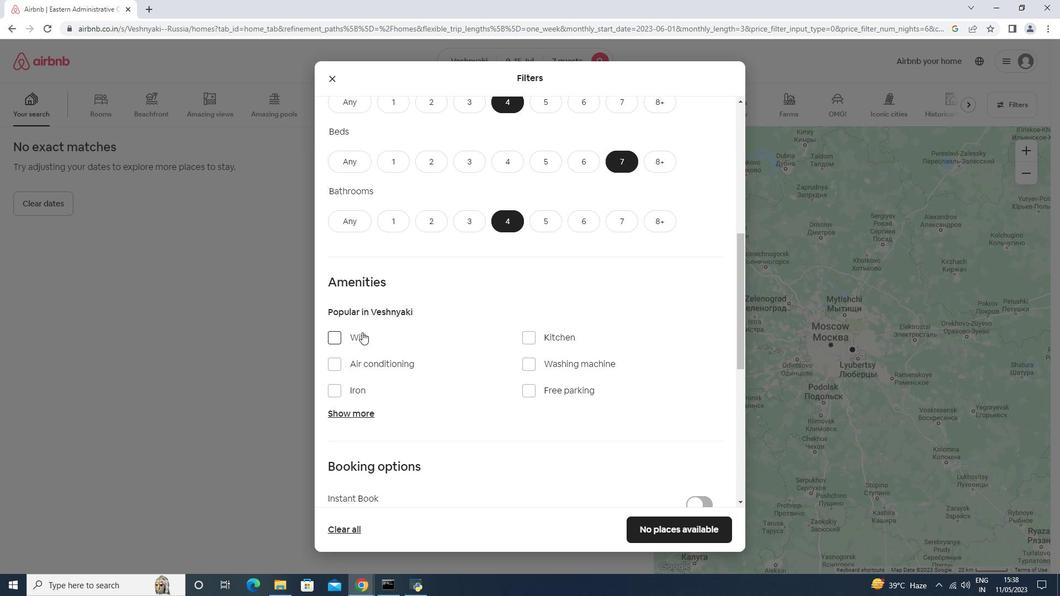 
Action: Mouse moved to (592, 389)
Screenshot: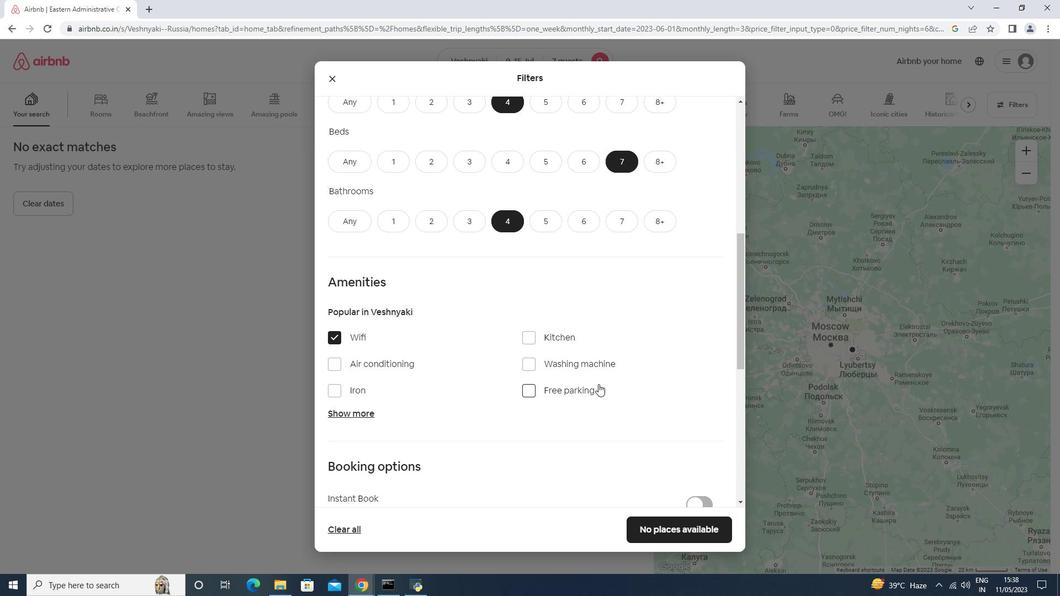 
Action: Mouse pressed left at (592, 389)
Screenshot: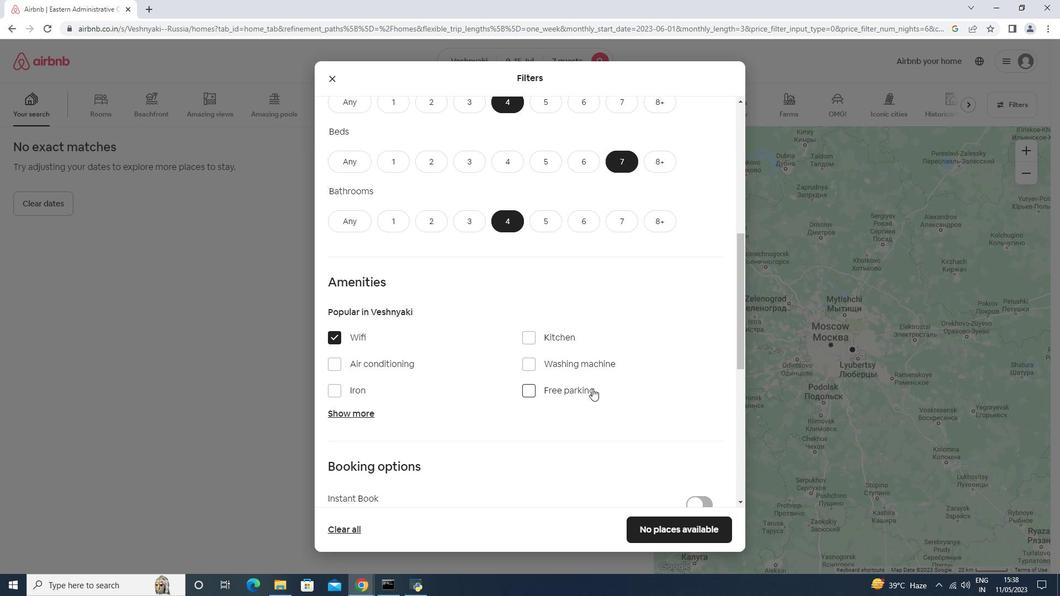 
Action: Mouse moved to (514, 342)
Screenshot: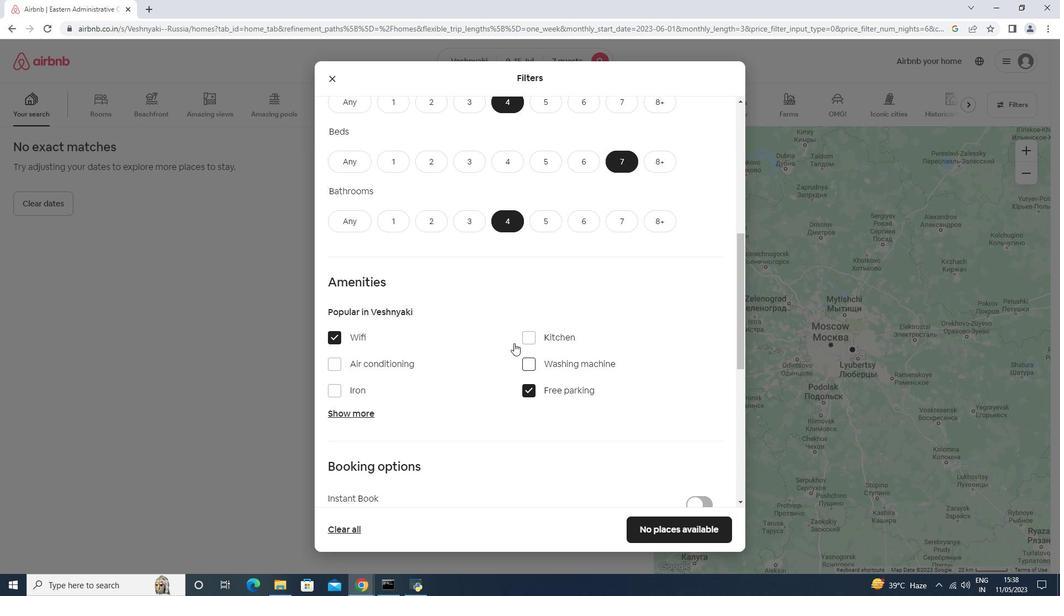 
Action: Mouse scrolled (514, 342) with delta (0, 0)
Screenshot: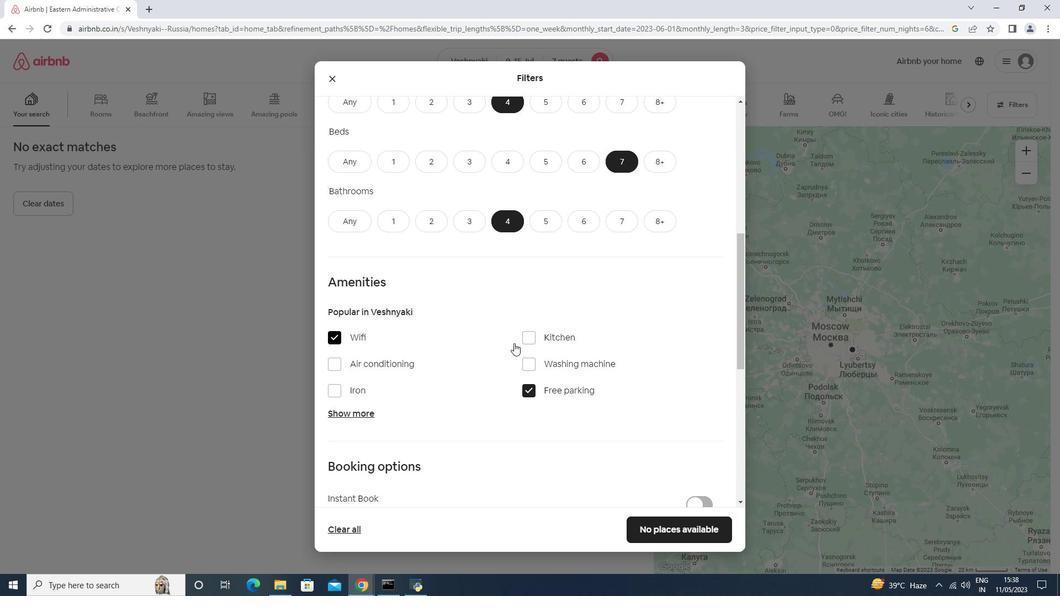 
Action: Mouse scrolled (514, 342) with delta (0, 0)
Screenshot: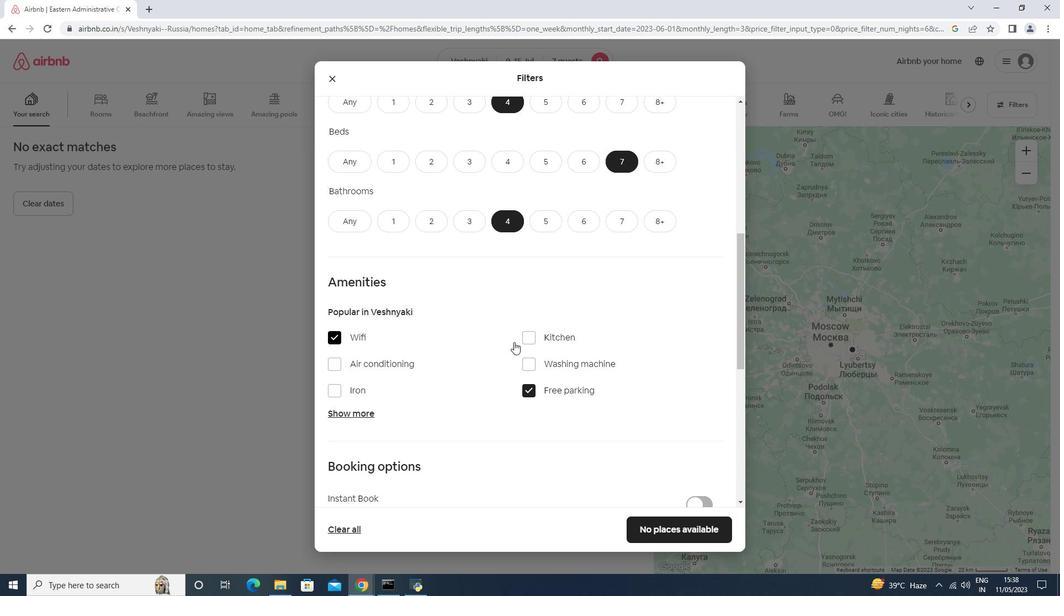 
Action: Mouse scrolled (514, 342) with delta (0, 0)
Screenshot: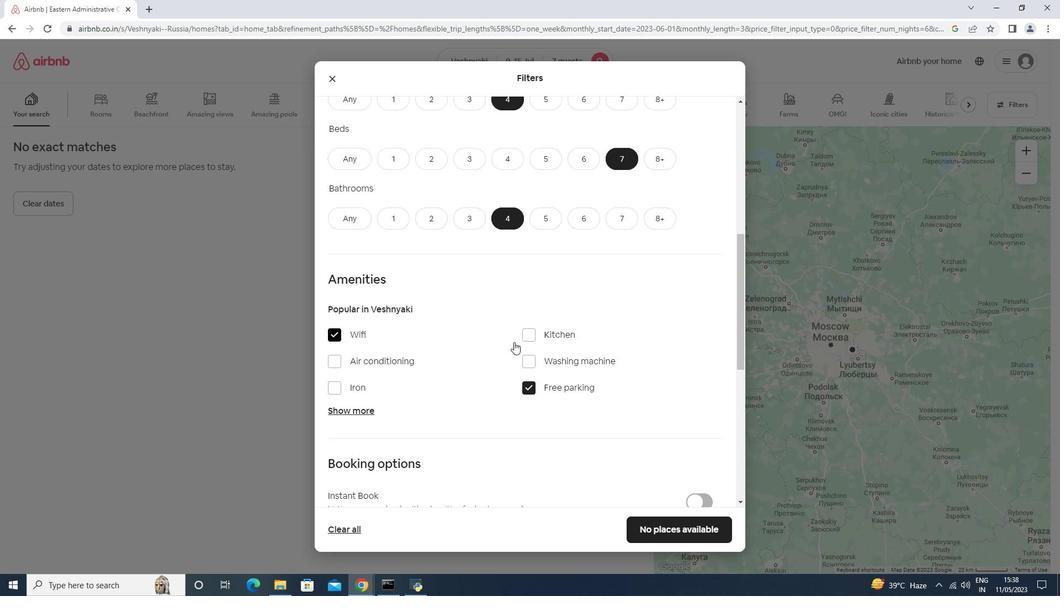 
Action: Mouse moved to (361, 250)
Screenshot: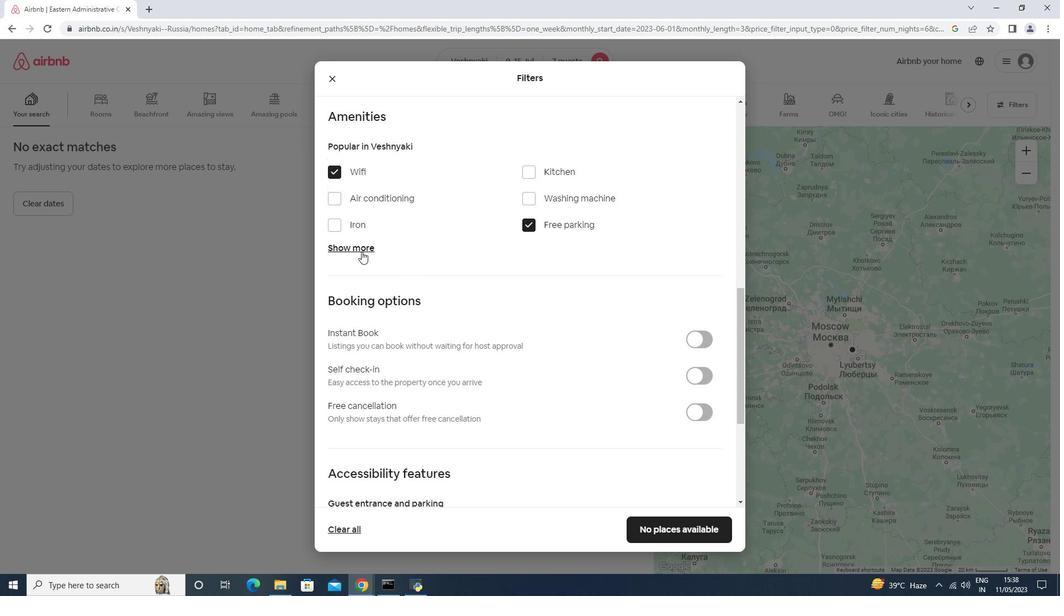 
Action: Mouse pressed left at (361, 250)
Screenshot: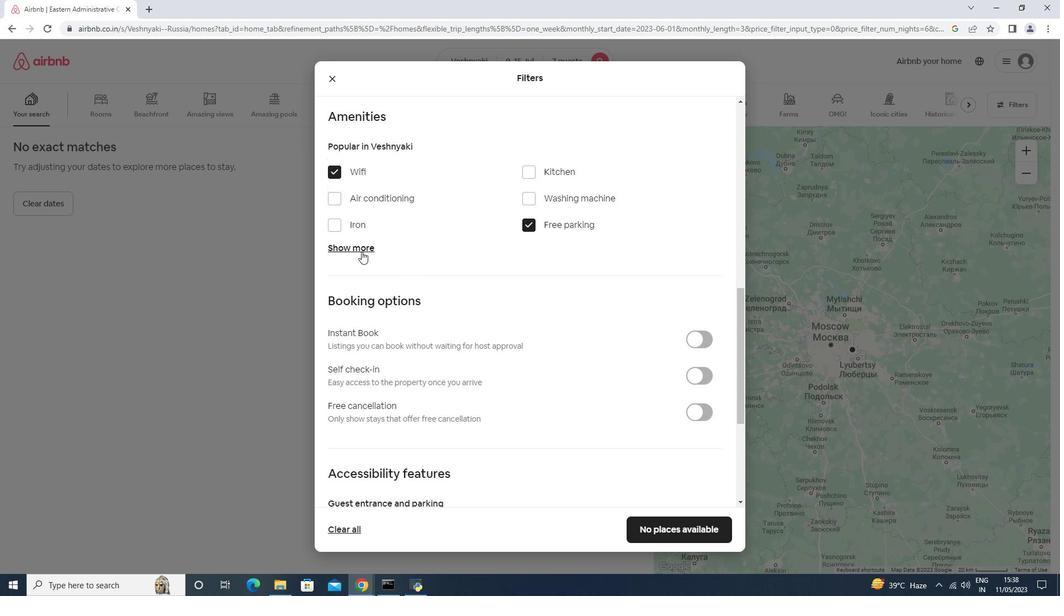 
Action: Mouse moved to (550, 314)
Screenshot: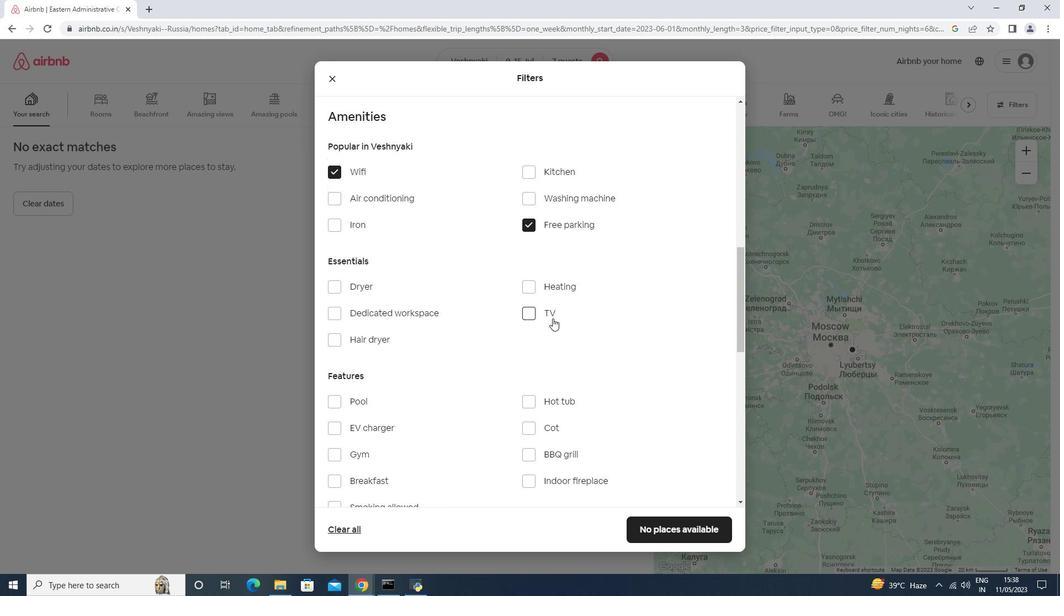 
Action: Mouse pressed left at (550, 314)
Screenshot: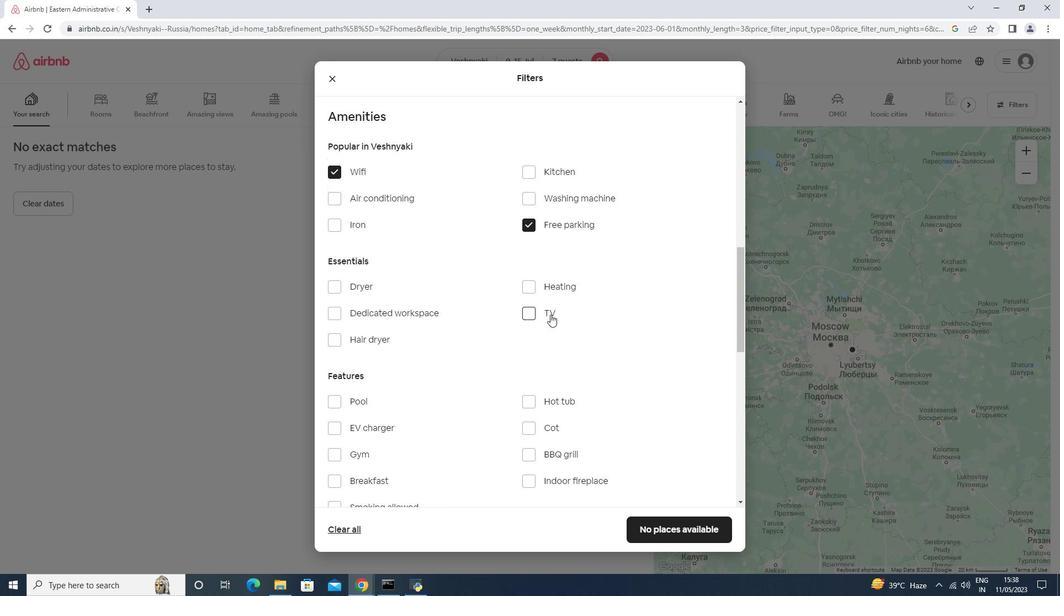 
Action: Mouse moved to (385, 449)
Screenshot: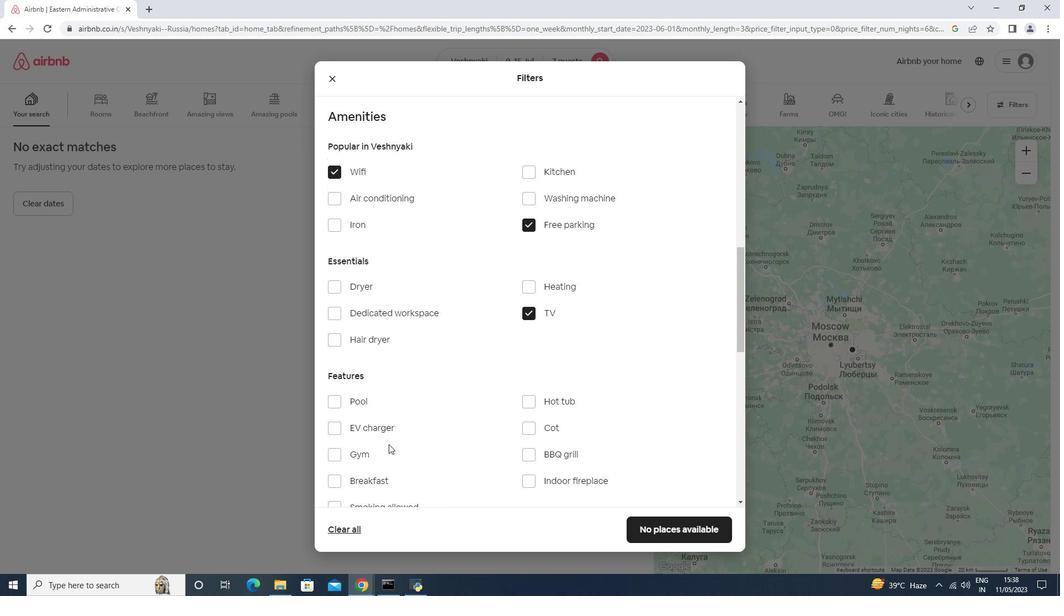 
Action: Mouse pressed left at (385, 449)
Screenshot: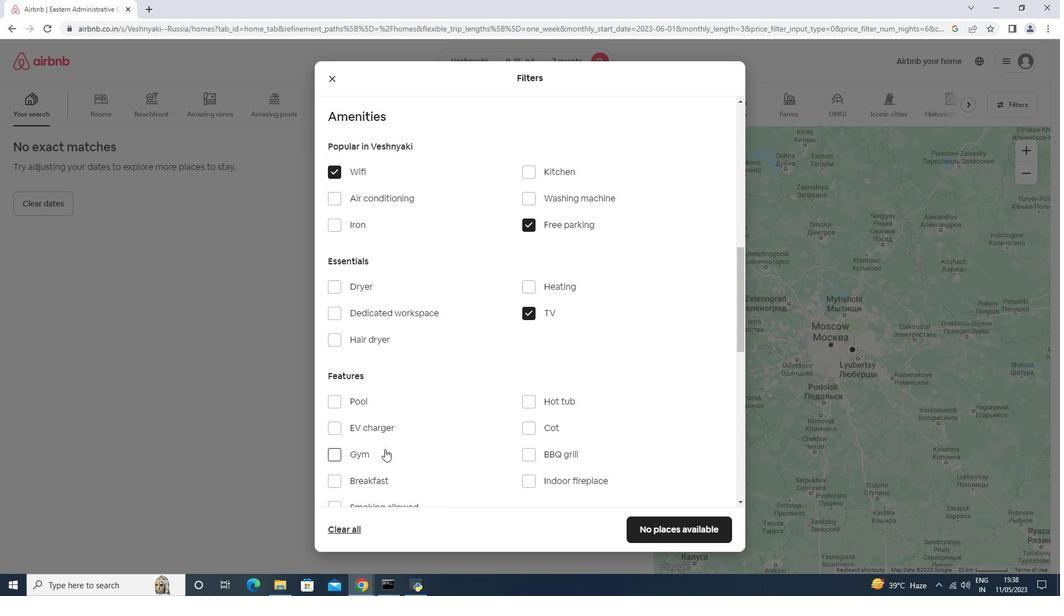 
Action: Mouse moved to (387, 480)
Screenshot: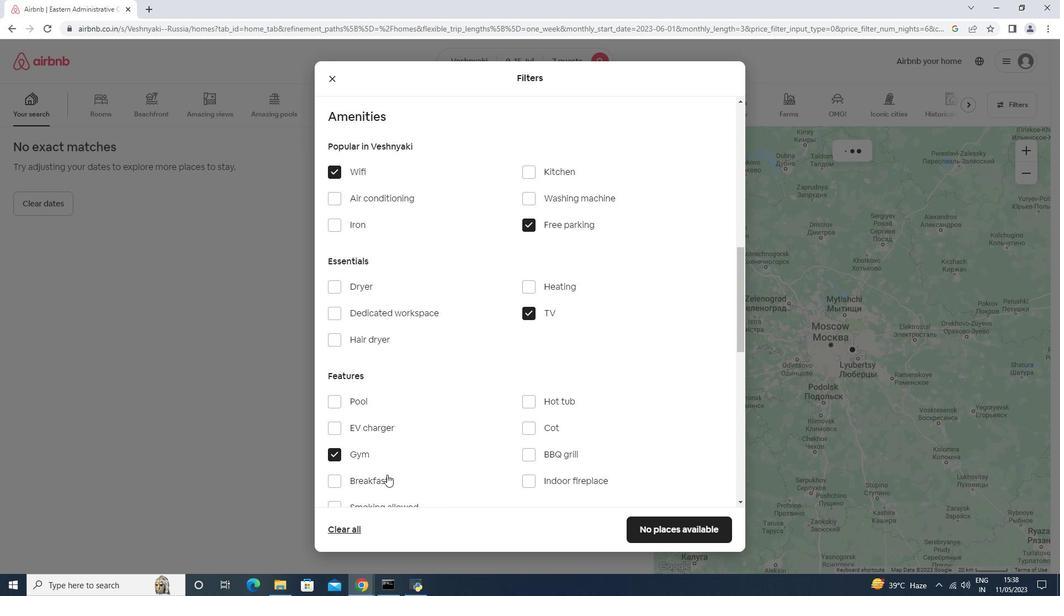 
Action: Mouse pressed left at (387, 480)
Screenshot: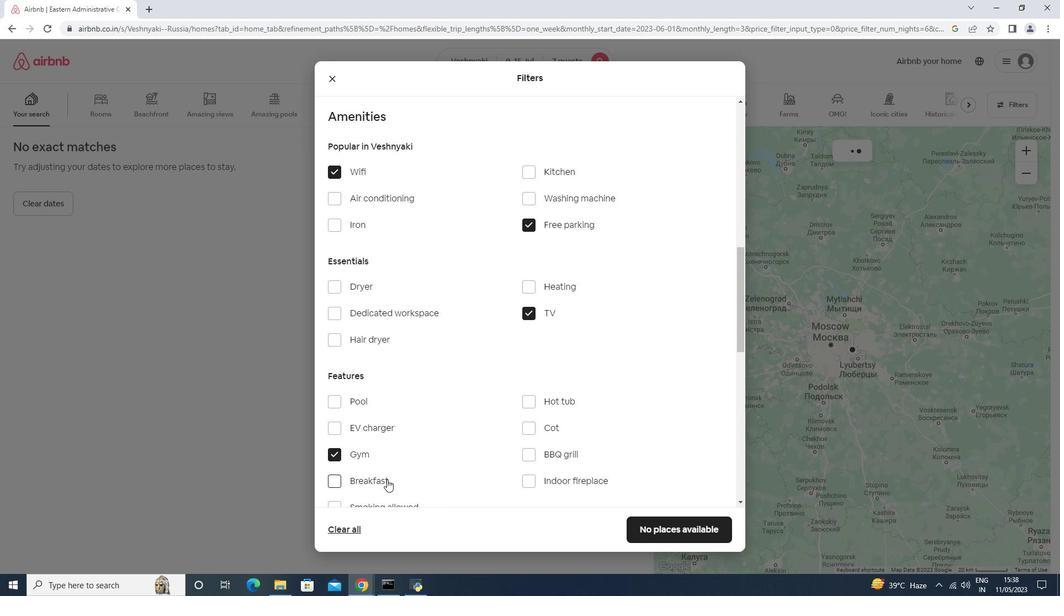 
Action: Mouse moved to (398, 448)
Screenshot: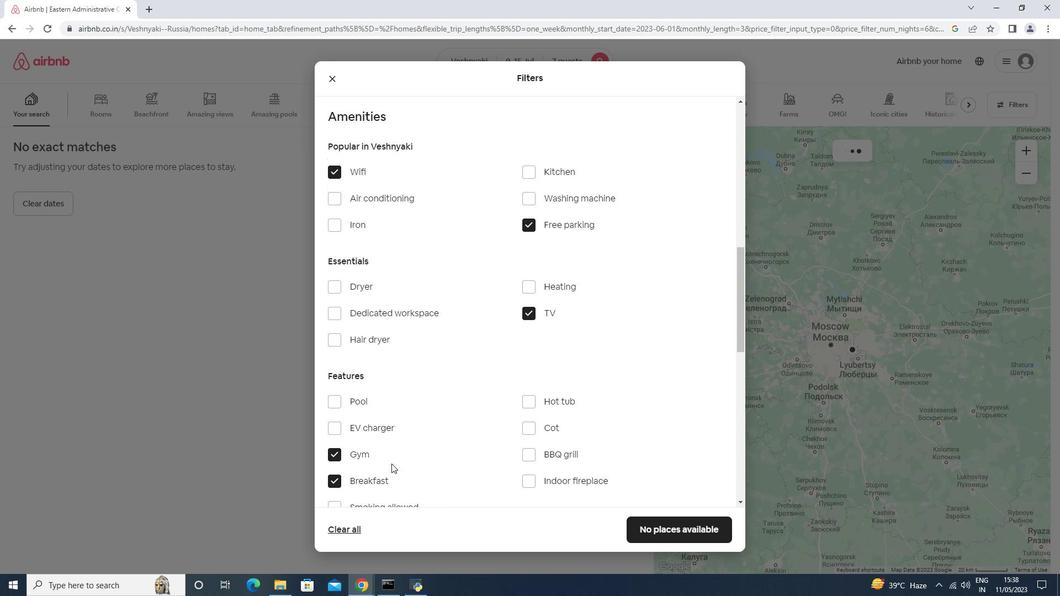 
Action: Mouse scrolled (398, 448) with delta (0, 0)
Screenshot: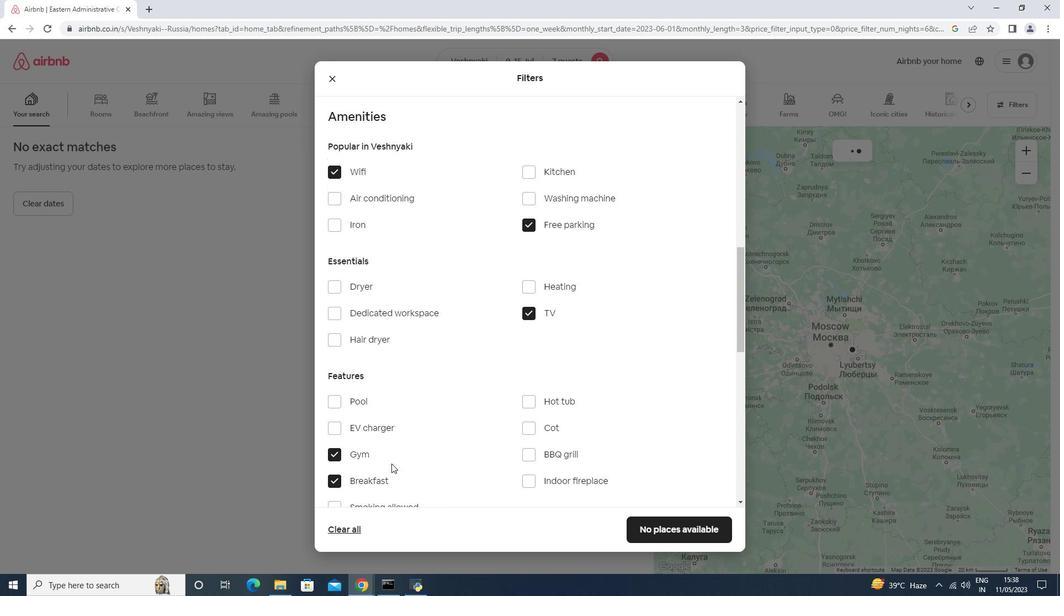 
Action: Mouse scrolled (398, 448) with delta (0, 0)
Screenshot: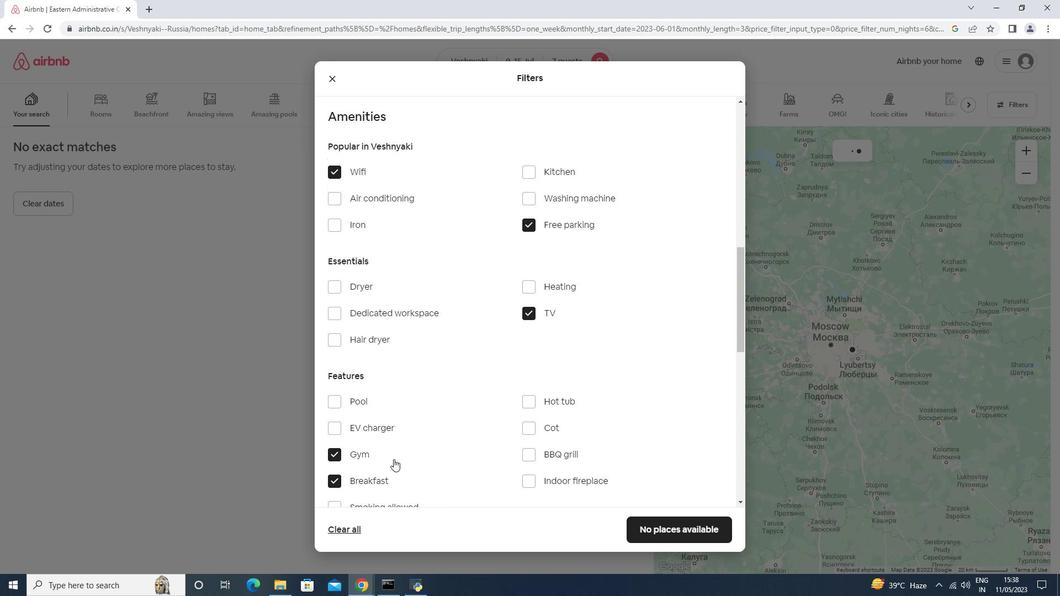 
Action: Mouse scrolled (398, 448) with delta (0, 0)
Screenshot: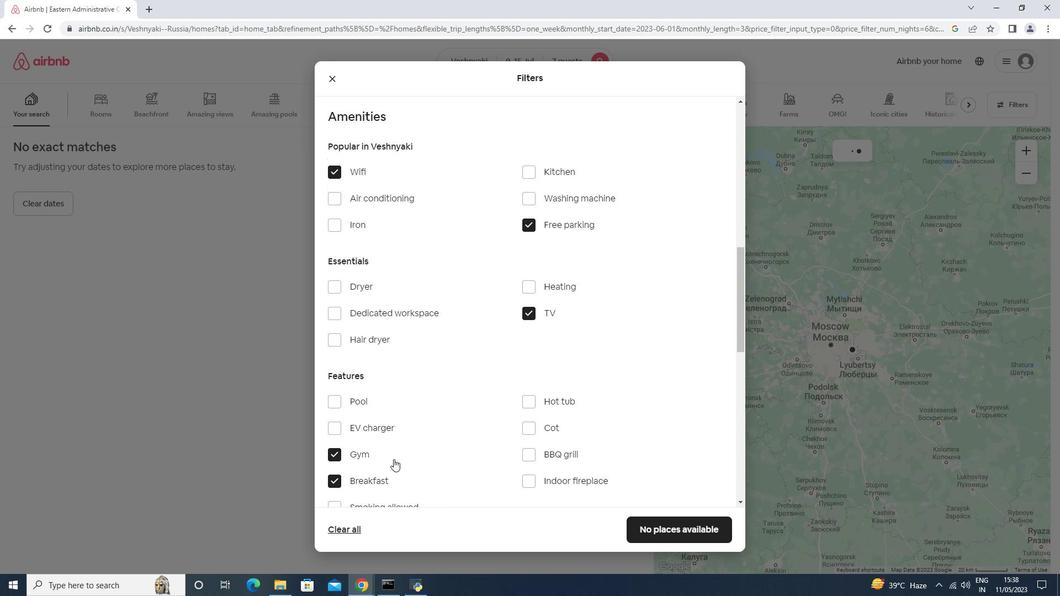 
Action: Mouse scrolled (398, 448) with delta (0, 0)
Screenshot: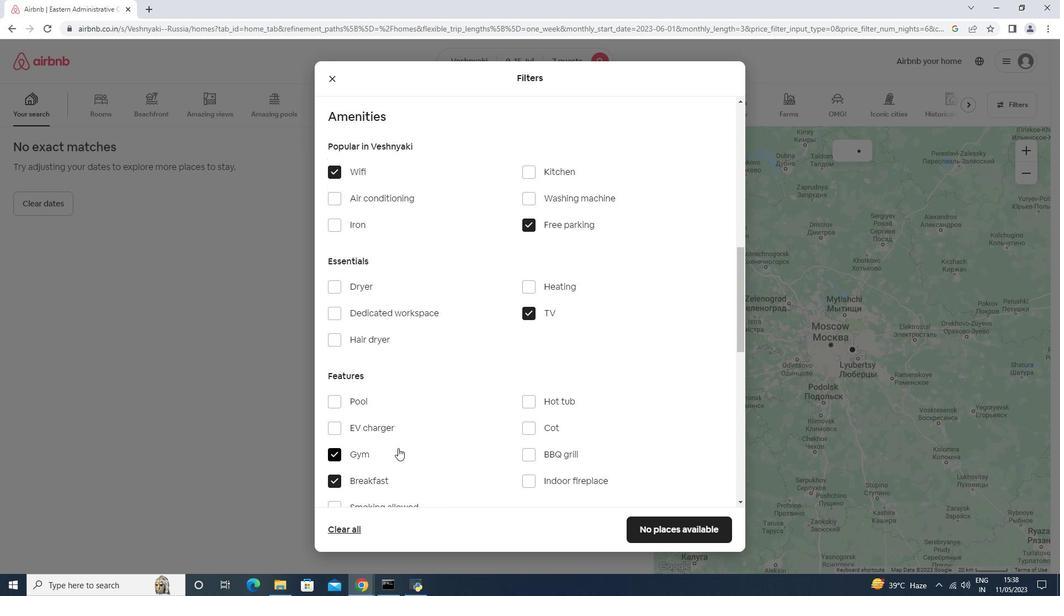 
Action: Mouse moved to (703, 495)
Screenshot: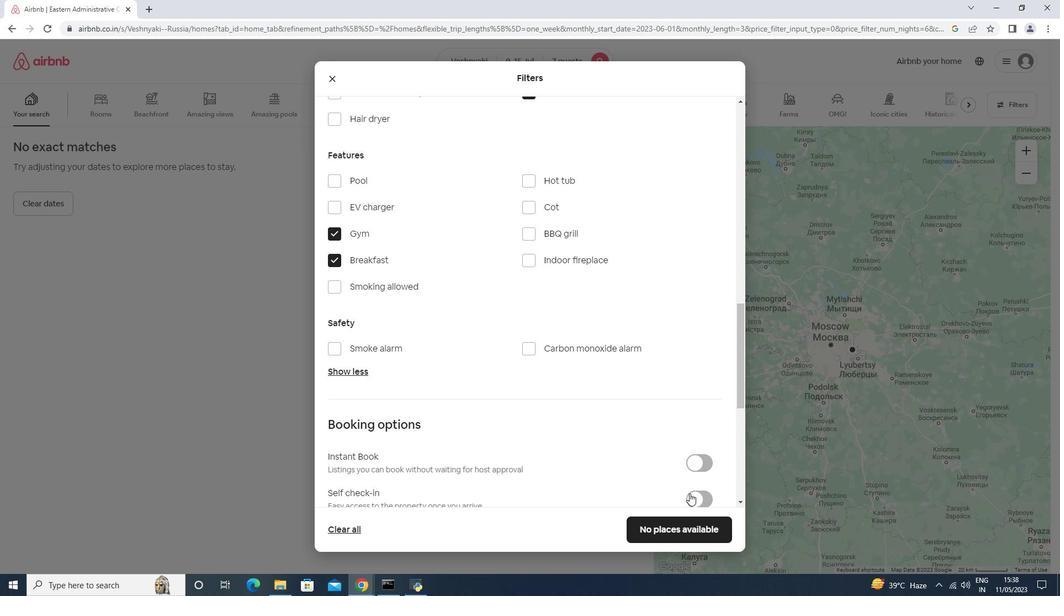 
Action: Mouse pressed left at (703, 495)
Screenshot: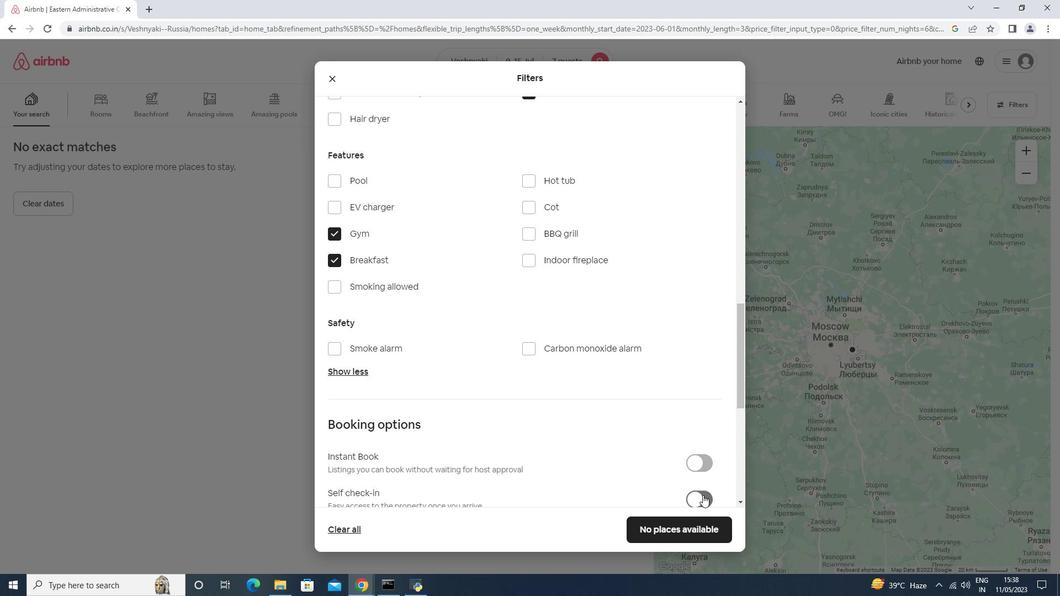 
Action: Mouse moved to (496, 376)
Screenshot: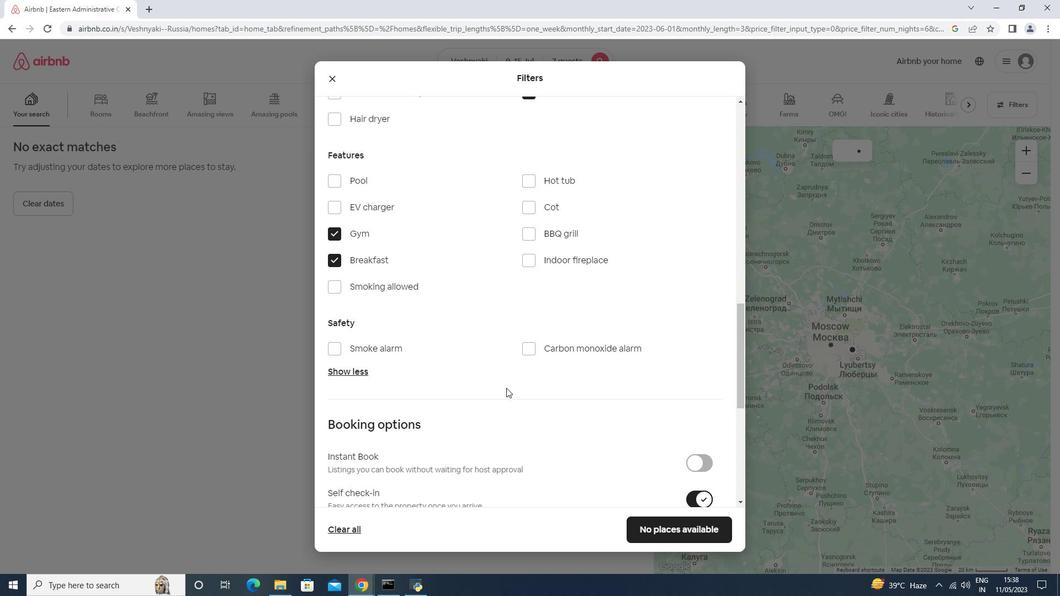 
Action: Mouse scrolled (496, 376) with delta (0, 0)
Screenshot: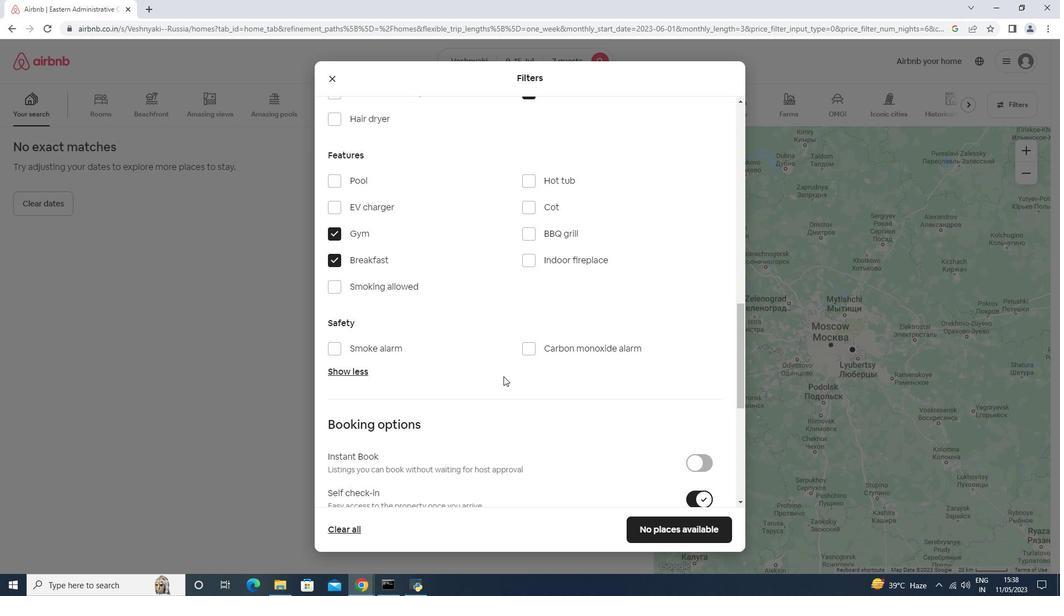 
Action: Mouse scrolled (496, 376) with delta (0, 0)
Screenshot: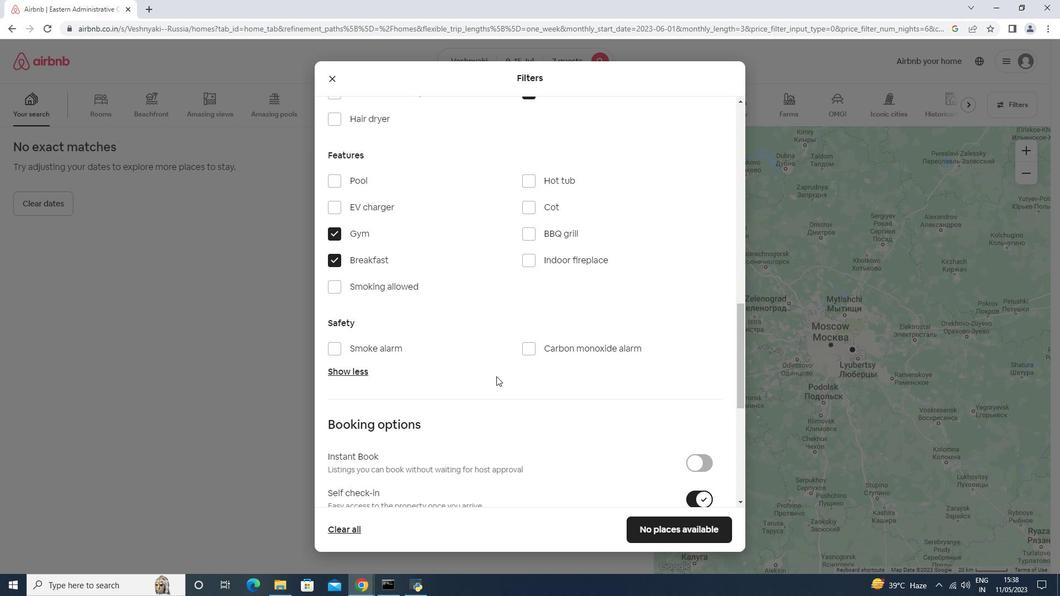 
Action: Mouse scrolled (496, 376) with delta (0, 0)
Screenshot: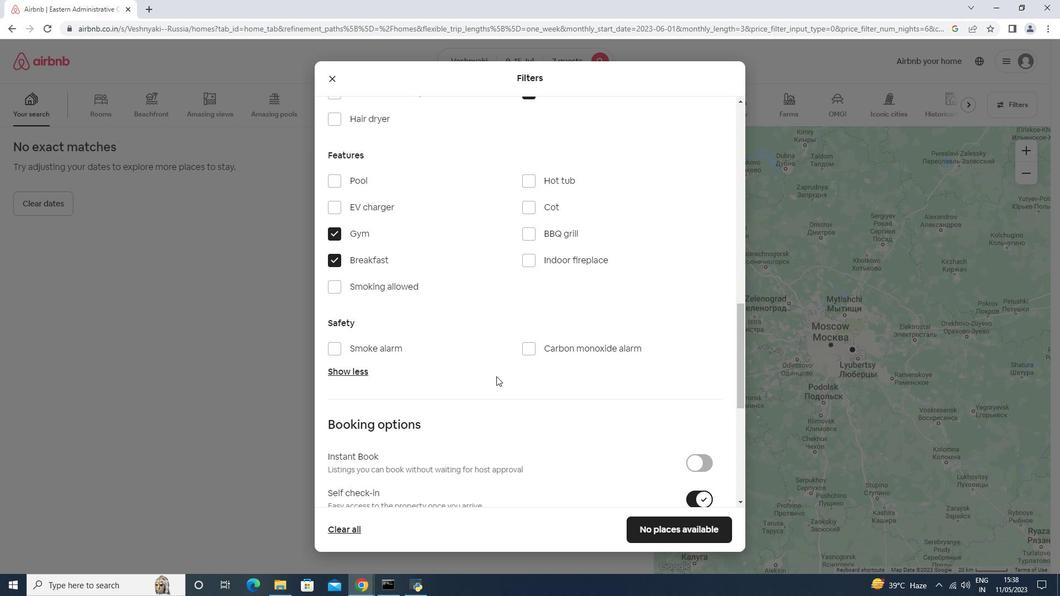
Action: Mouse scrolled (496, 376) with delta (0, 0)
Screenshot: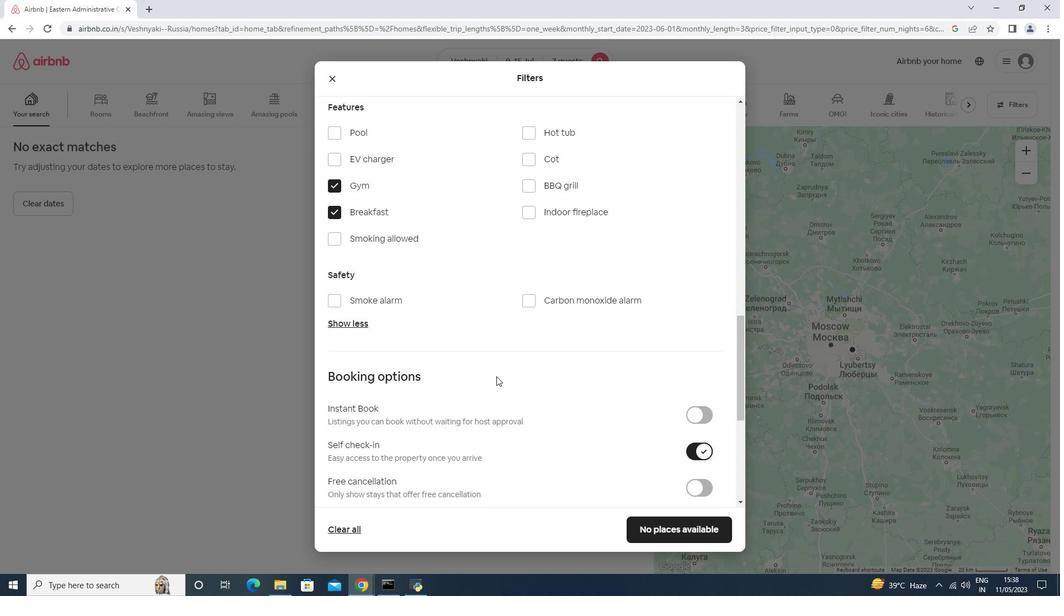 
Action: Mouse moved to (413, 467)
Screenshot: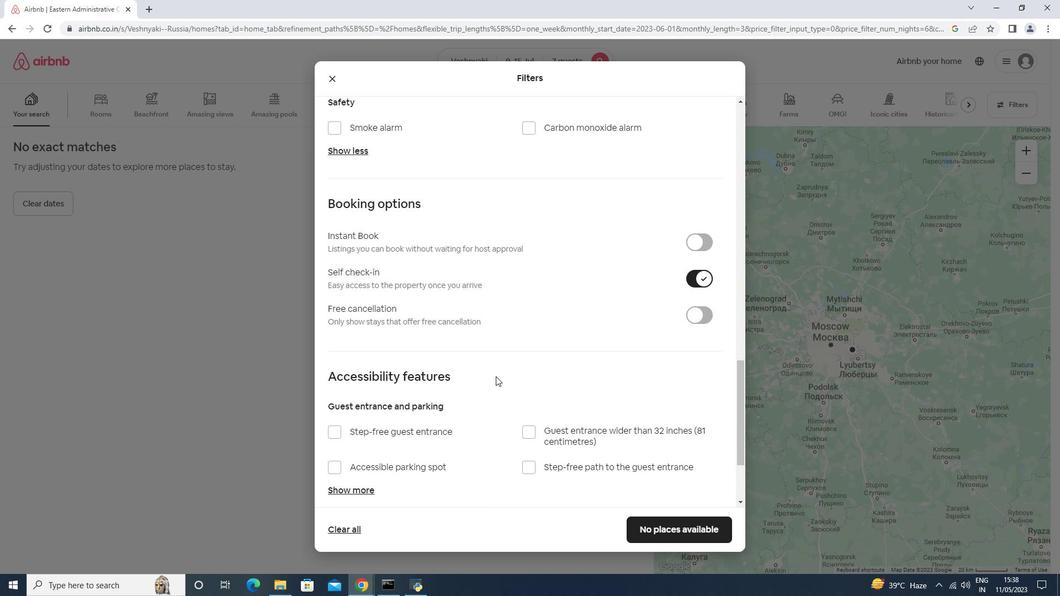
Action: Mouse scrolled (413, 466) with delta (0, 0)
Screenshot: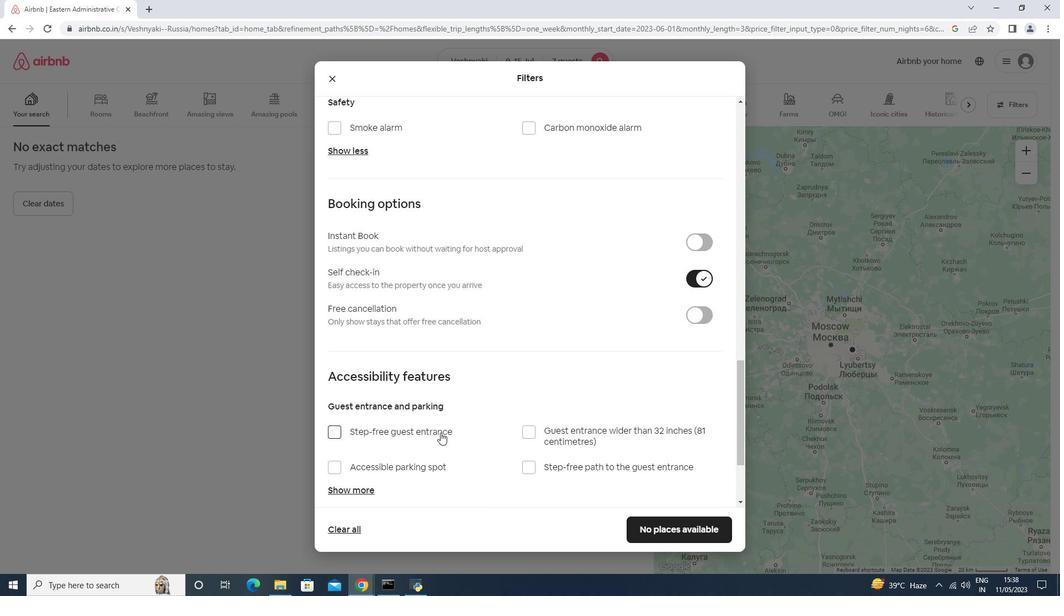 
Action: Mouse scrolled (413, 466) with delta (0, 0)
Screenshot: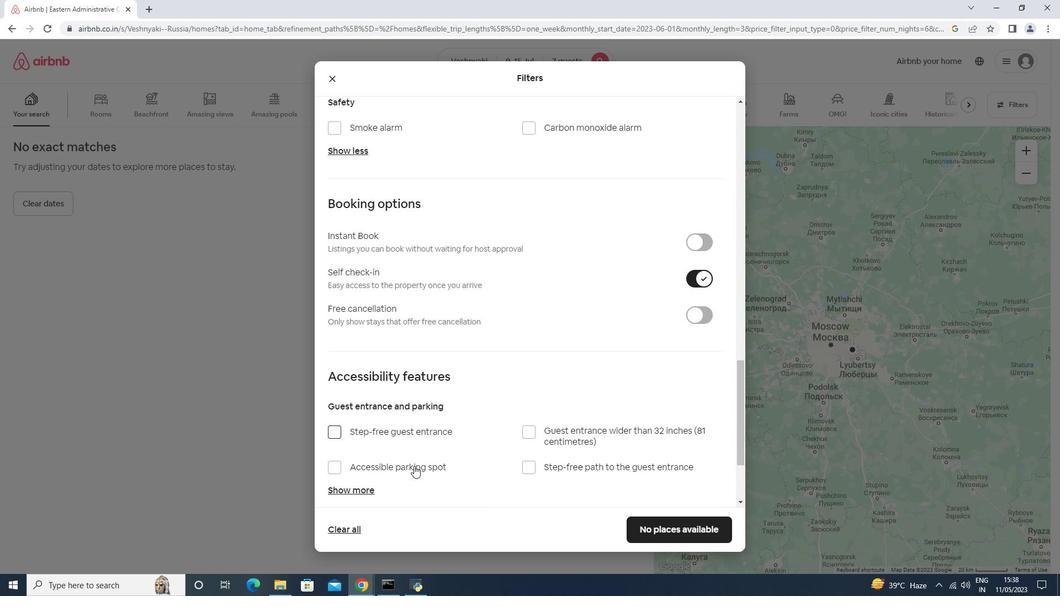 
Action: Mouse scrolled (413, 466) with delta (0, 0)
Screenshot: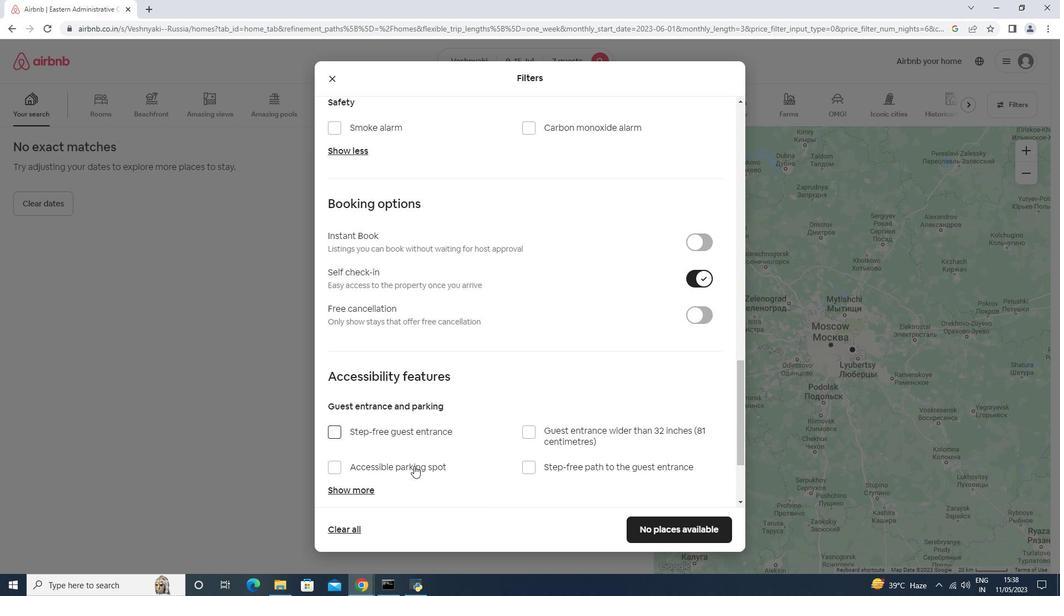 
Action: Mouse scrolled (413, 466) with delta (0, 0)
Screenshot: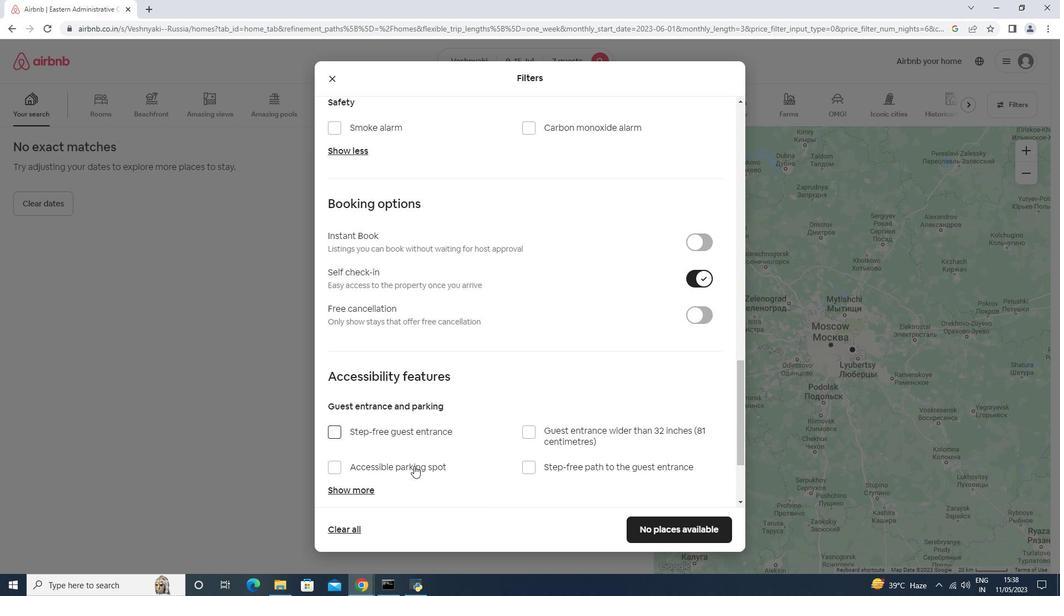 
Action: Mouse scrolled (413, 466) with delta (0, 0)
Screenshot: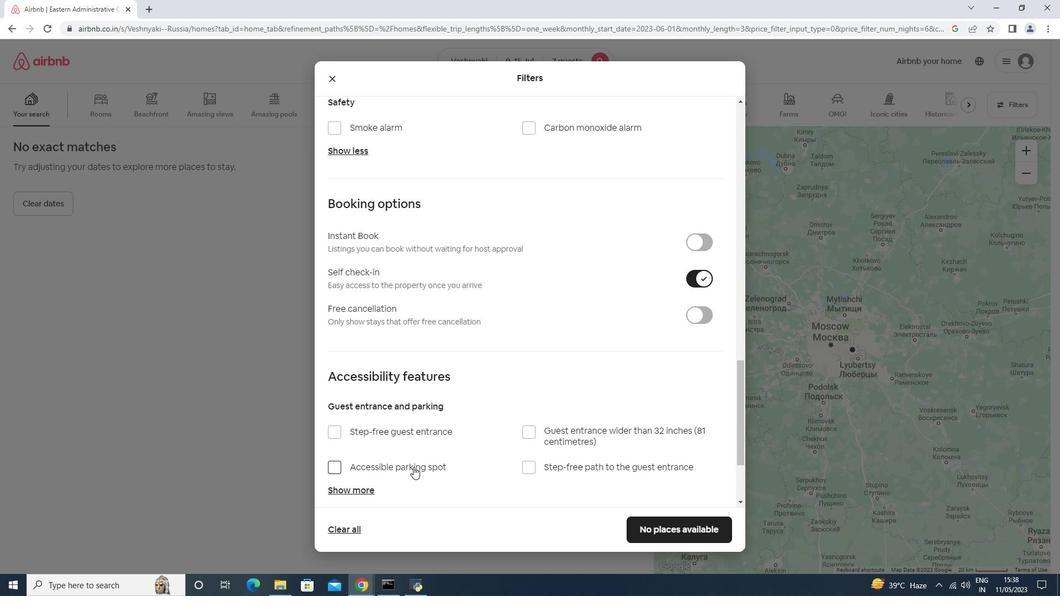 
Action: Mouse moved to (359, 440)
Screenshot: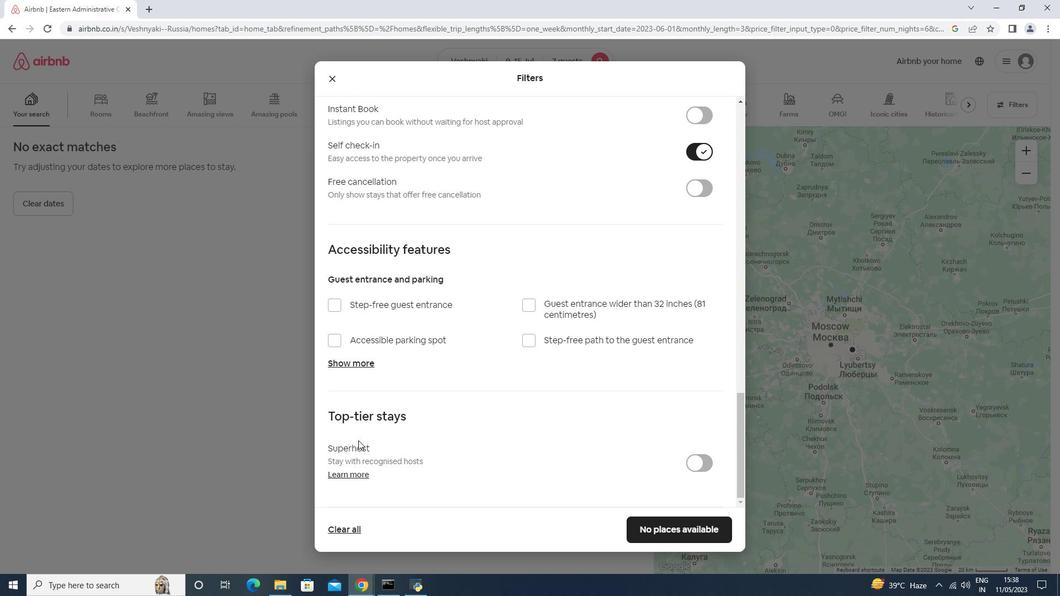 
Action: Mouse scrolled (359, 440) with delta (0, 0)
Screenshot: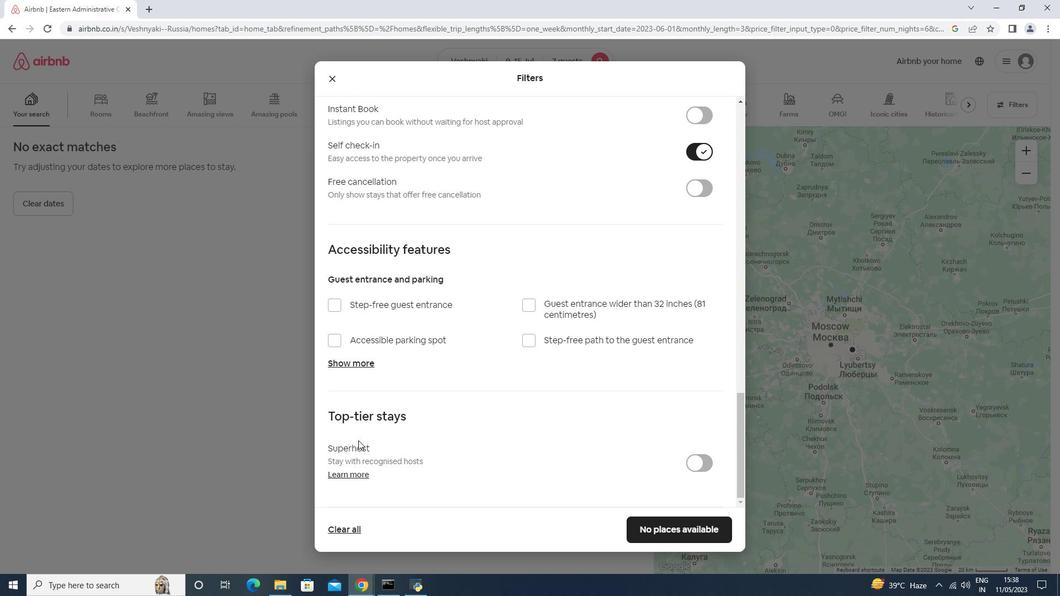 
Action: Mouse scrolled (359, 440) with delta (0, 0)
Screenshot: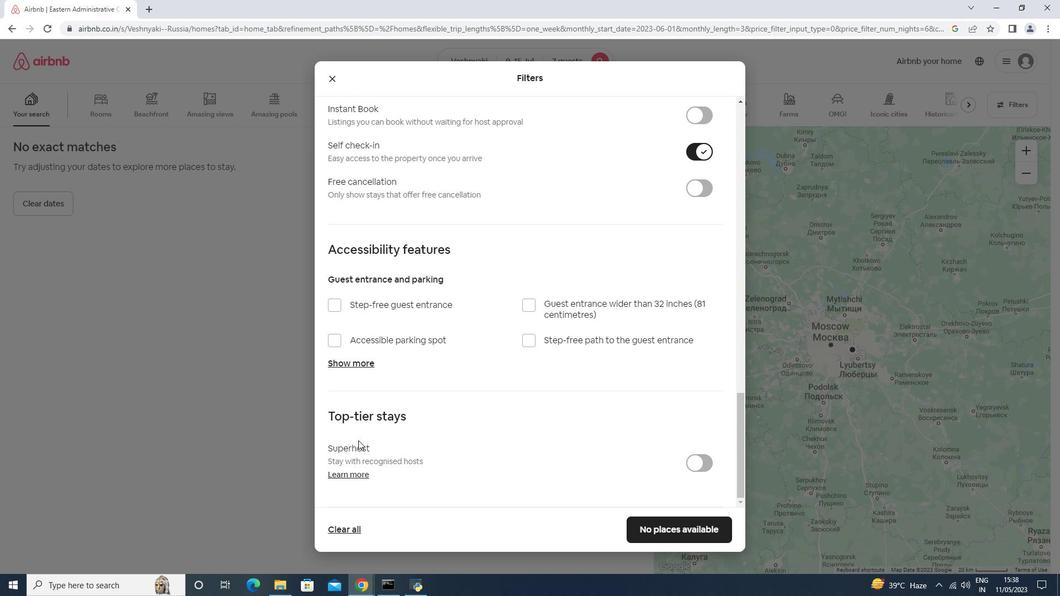 
Action: Mouse moved to (359, 440)
Screenshot: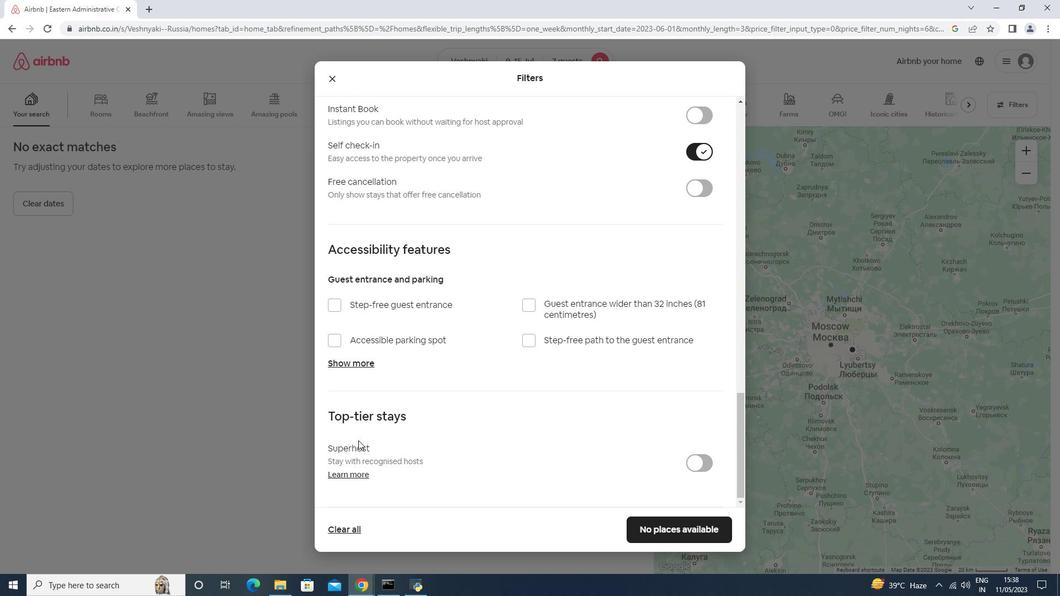 
Action: Mouse scrolled (359, 440) with delta (0, 0)
Screenshot: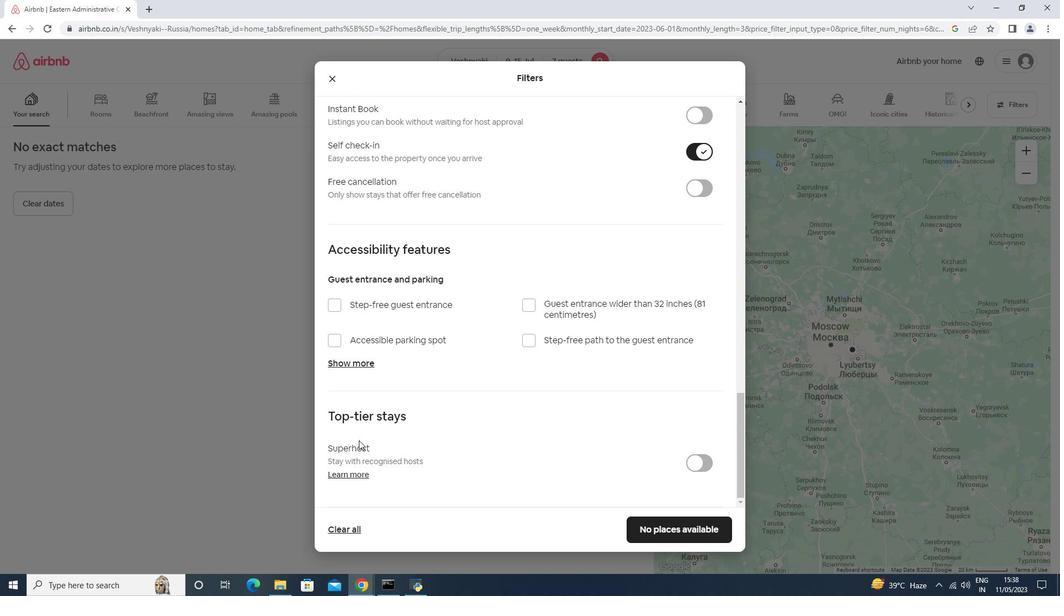 
Action: Mouse moved to (360, 440)
Screenshot: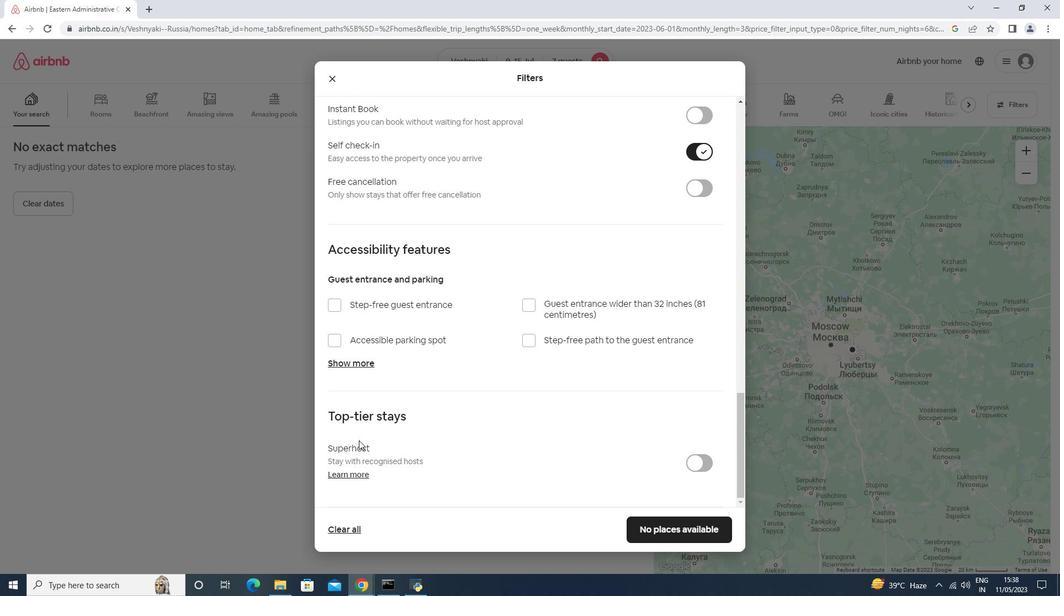 
Action: Mouse scrolled (359, 440) with delta (0, 0)
Screenshot: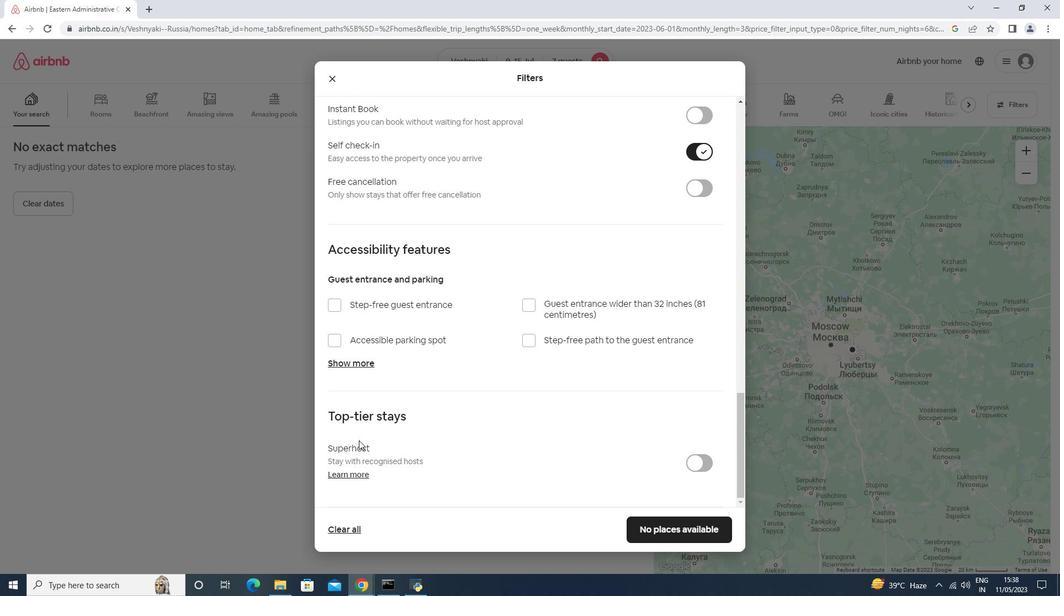 
Action: Mouse moved to (463, 454)
Screenshot: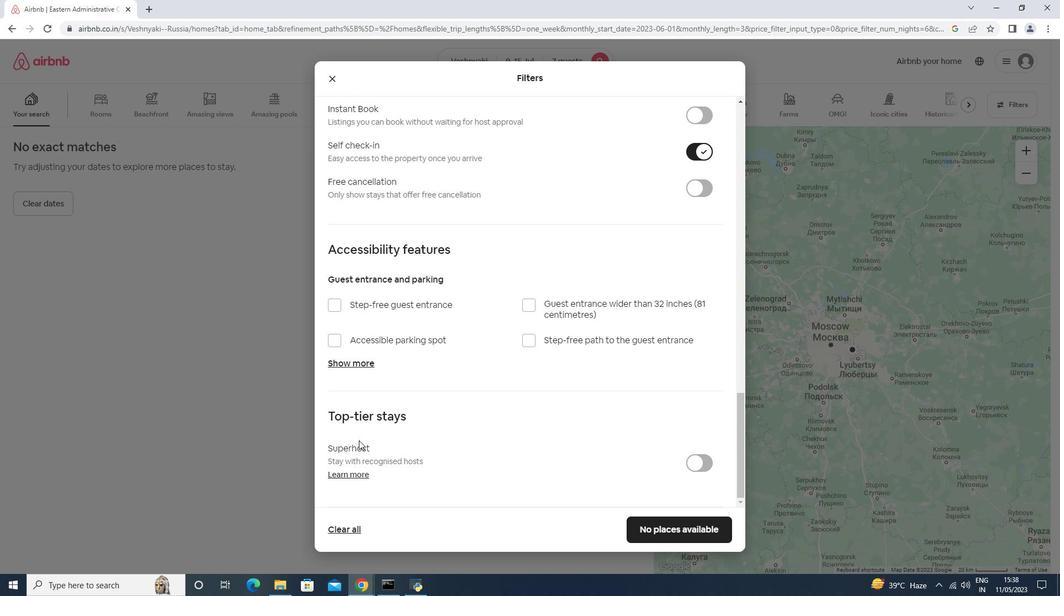 
Action: Mouse scrolled (359, 440) with delta (0, 0)
Screenshot: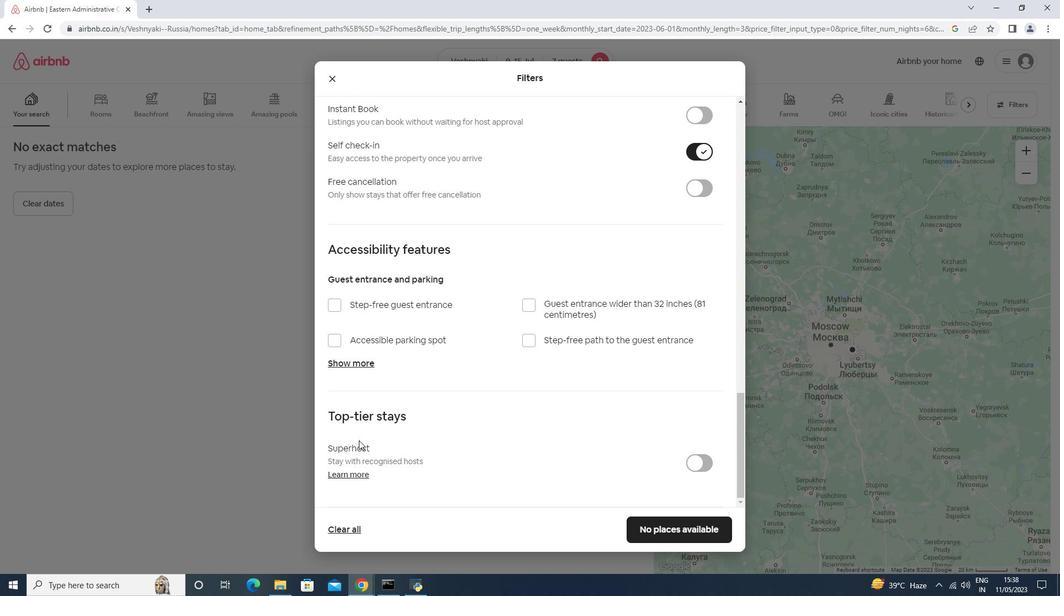 
Action: Mouse moved to (669, 524)
Screenshot: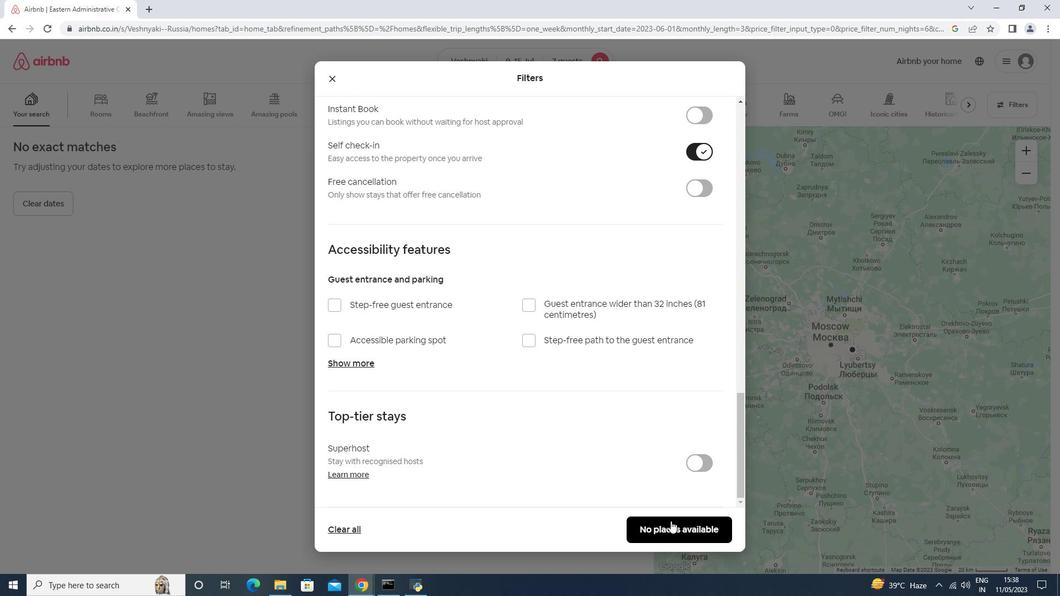
Action: Mouse pressed left at (669, 524)
Screenshot: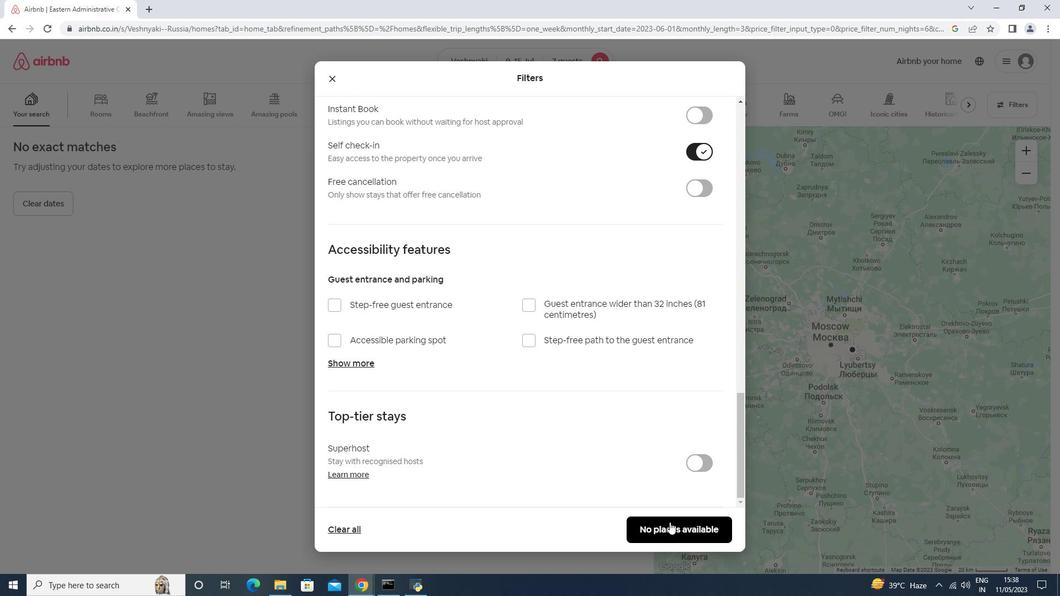 
Action: Mouse moved to (658, 516)
Screenshot: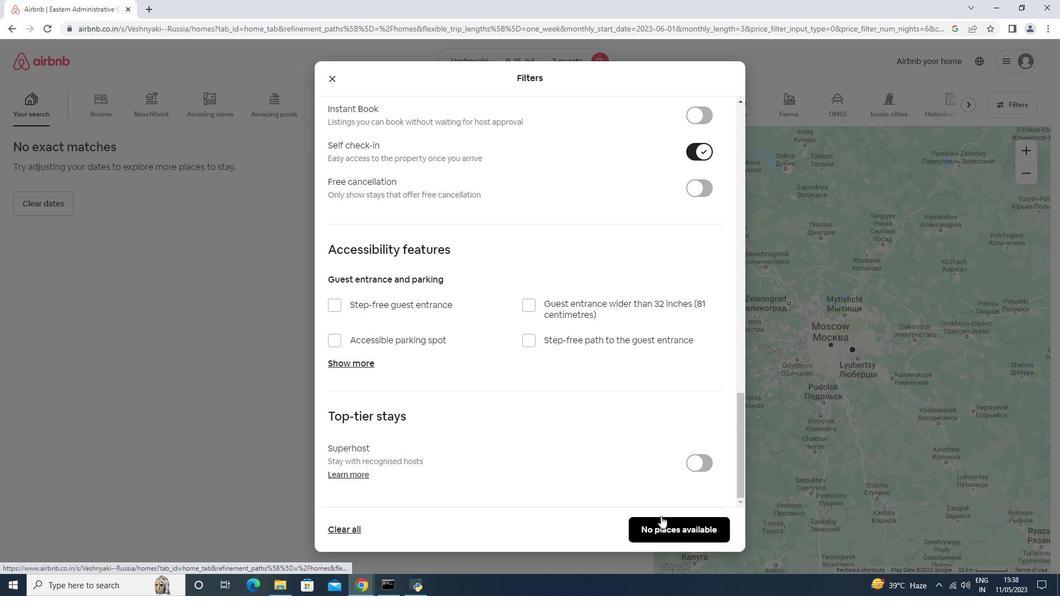 
